 Task: Look for space in Ciudad Sandino, Nicaragua from 1st July, 2023 to 3rd July, 2023 for 1 adult in price range Rs.5000 to Rs.15000. Place can be private room with 1  bedroom having 1 bed and 1 bathroom. Property type can be house, flat, guest house, hotel. Amenities needed are: wifi. Booking option can be shelf check-in. Required host language is English.
Action: Mouse pressed left at (470, 116)
Screenshot: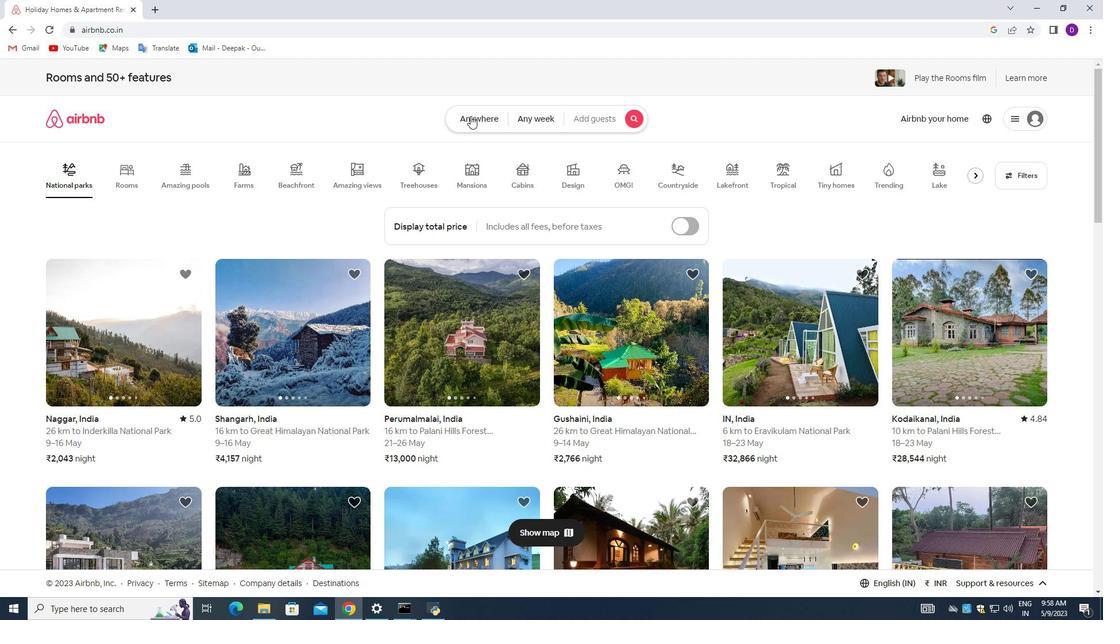 
Action: Mouse moved to (360, 164)
Screenshot: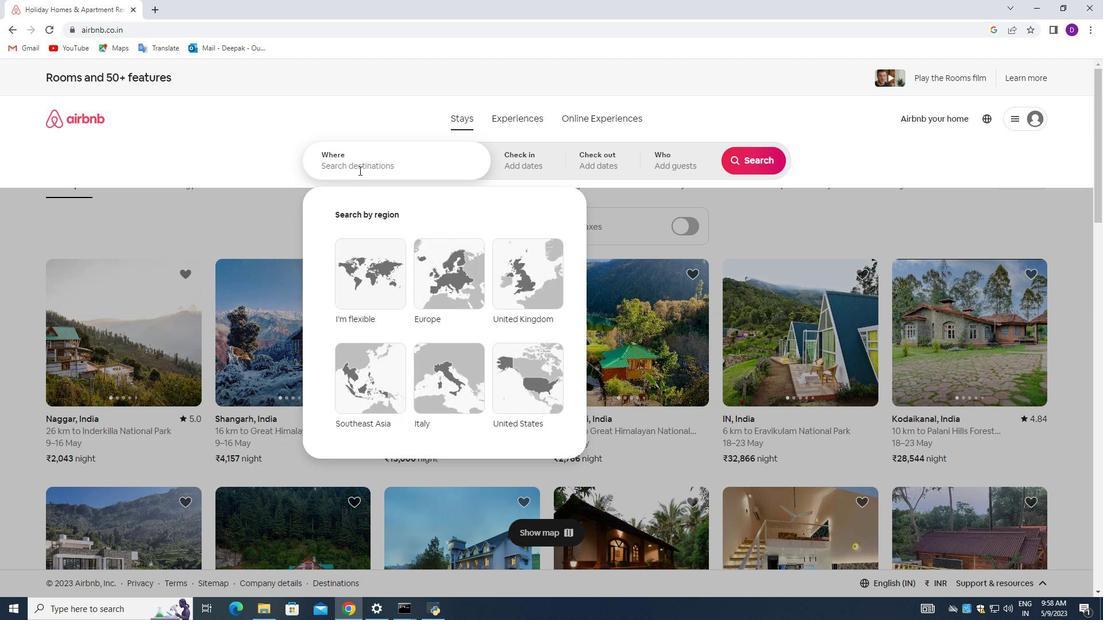 
Action: Mouse pressed left at (360, 164)
Screenshot: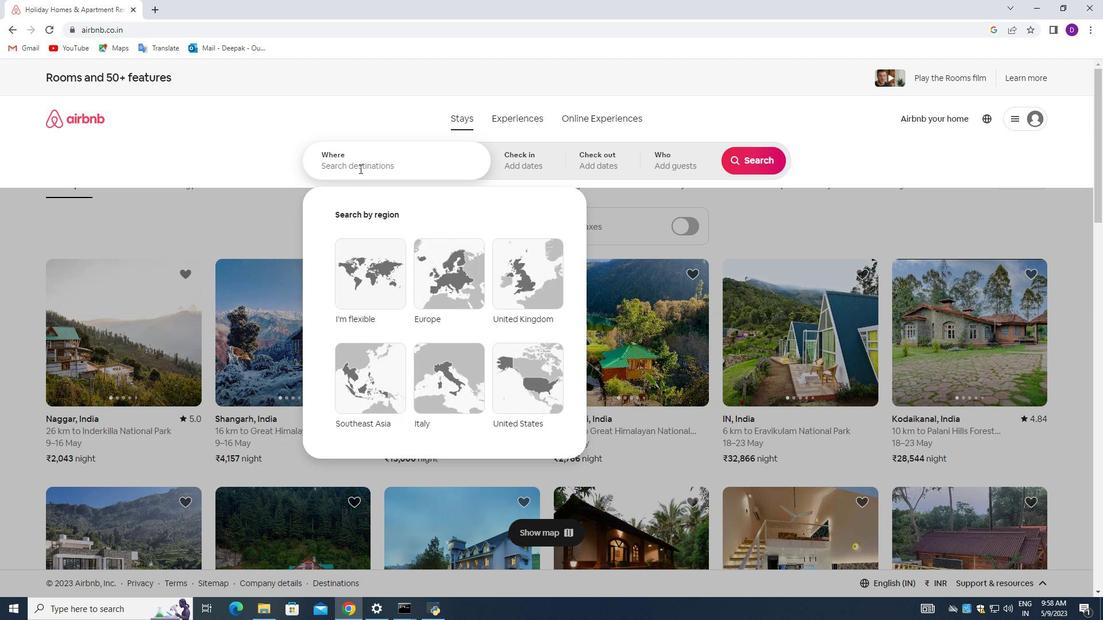 
Action: Key pressed <Key.shift><Key.shift><Key.shift><Key.shift><Key.shift><Key.shift><Key.shift><Key.shift><Key.shift><Key.shift><Key.shift><Key.shift><Key.shift><Key.shift><Key.shift><Key.shift><Key.shift>Sandino
Screenshot: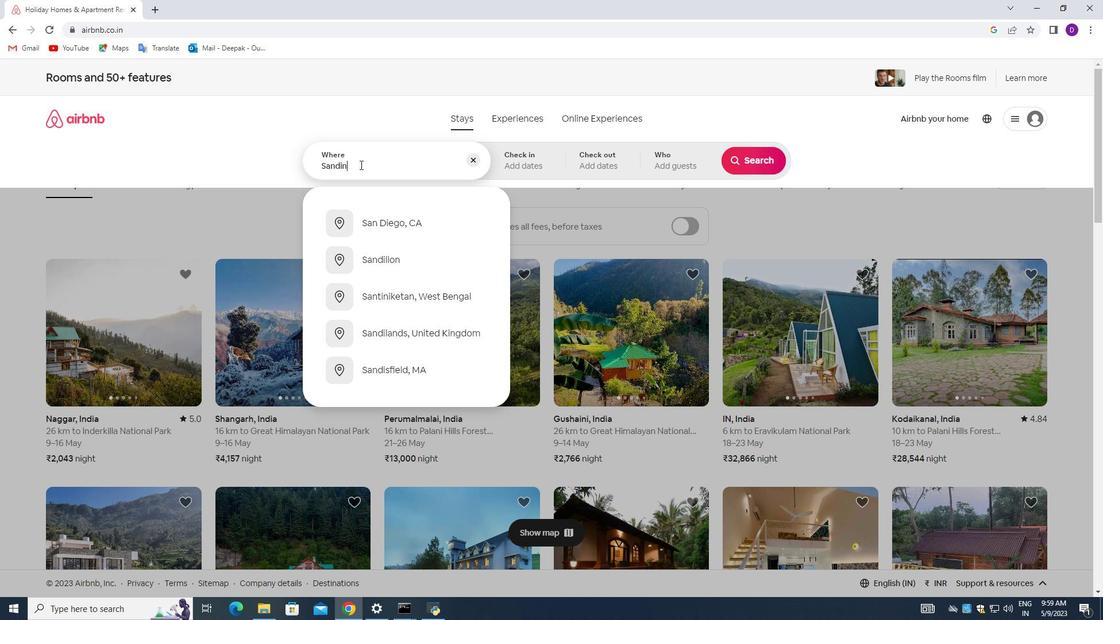 
Action: Mouse moved to (367, 173)
Screenshot: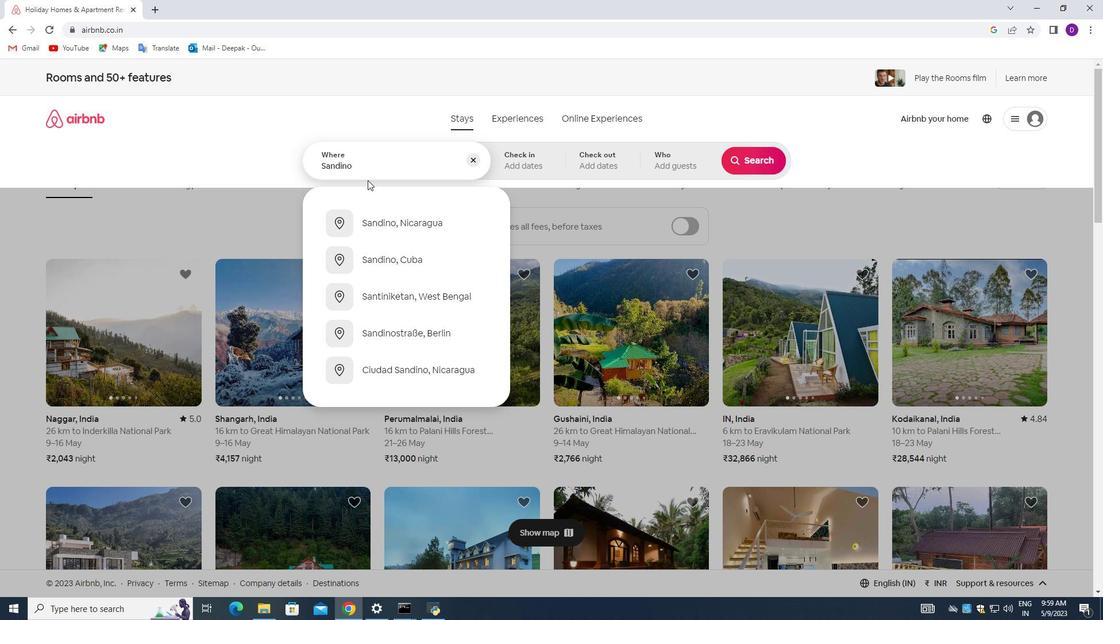 
Action: Mouse pressed left at (367, 173)
Screenshot: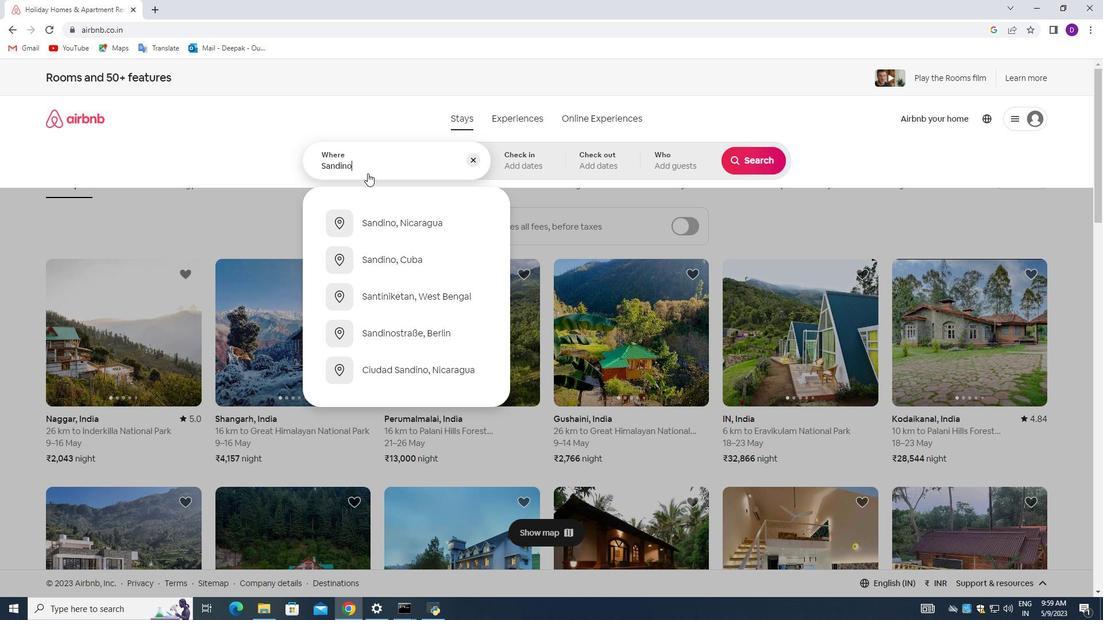 
Action: Key pressed <Key.backspace><Key.backspace><Key.backspace><Key.backspace><Key.backspace><Key.backspace><Key.backspace><Key.backspace><Key.backspace><Key.shift>Ciudad<Key.space><Key.shift>Sandio
Screenshot: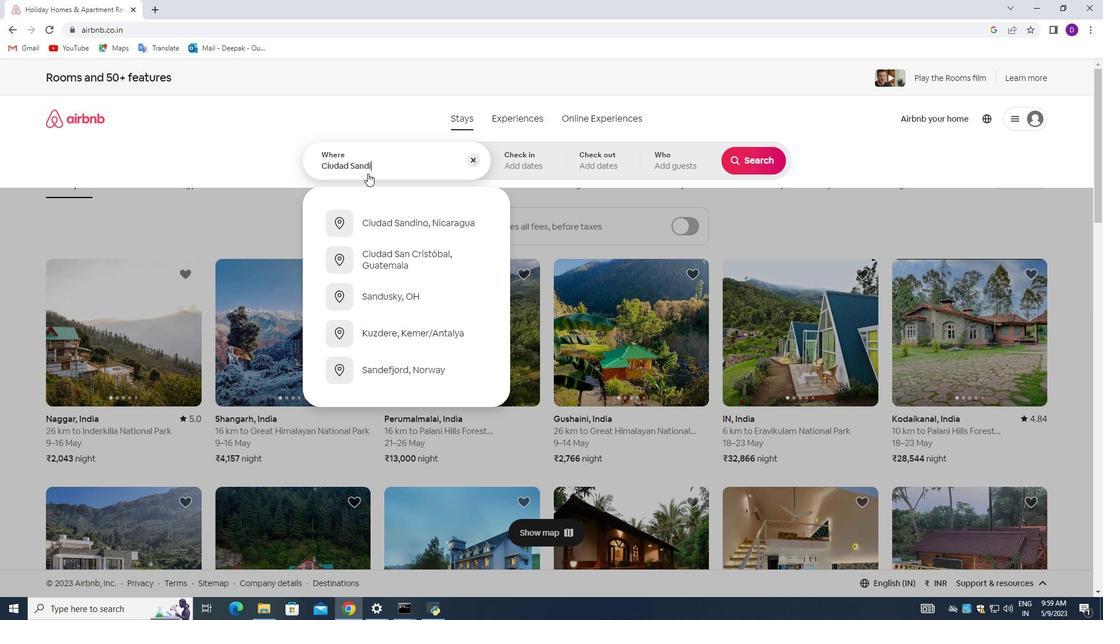 
Action: Mouse moved to (394, 223)
Screenshot: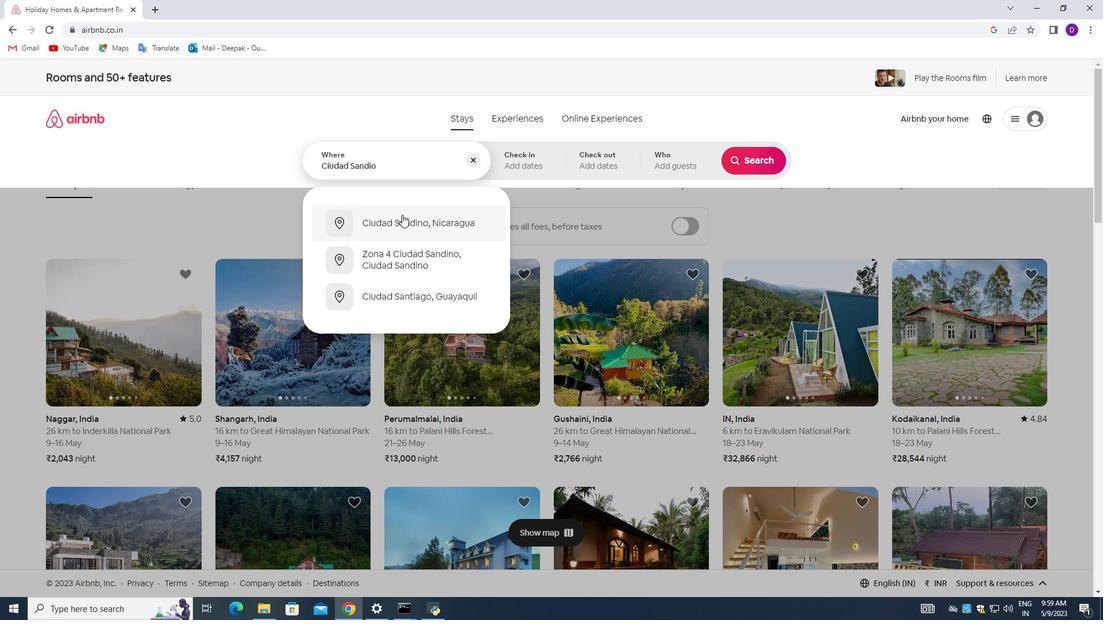 
Action: Mouse pressed left at (394, 223)
Screenshot: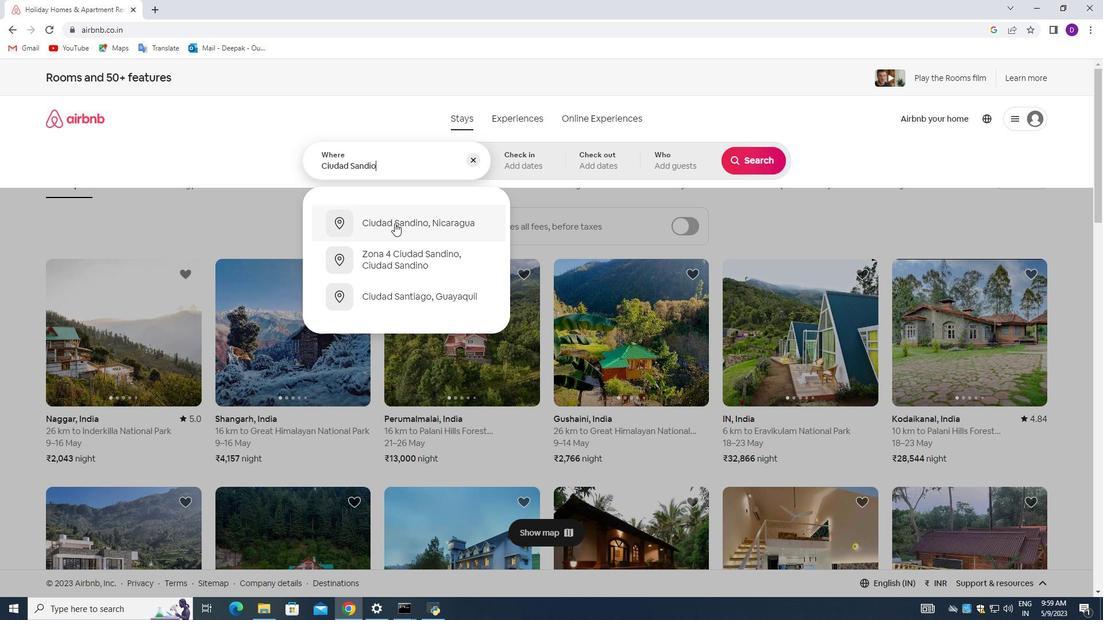 
Action: Mouse moved to (747, 253)
Screenshot: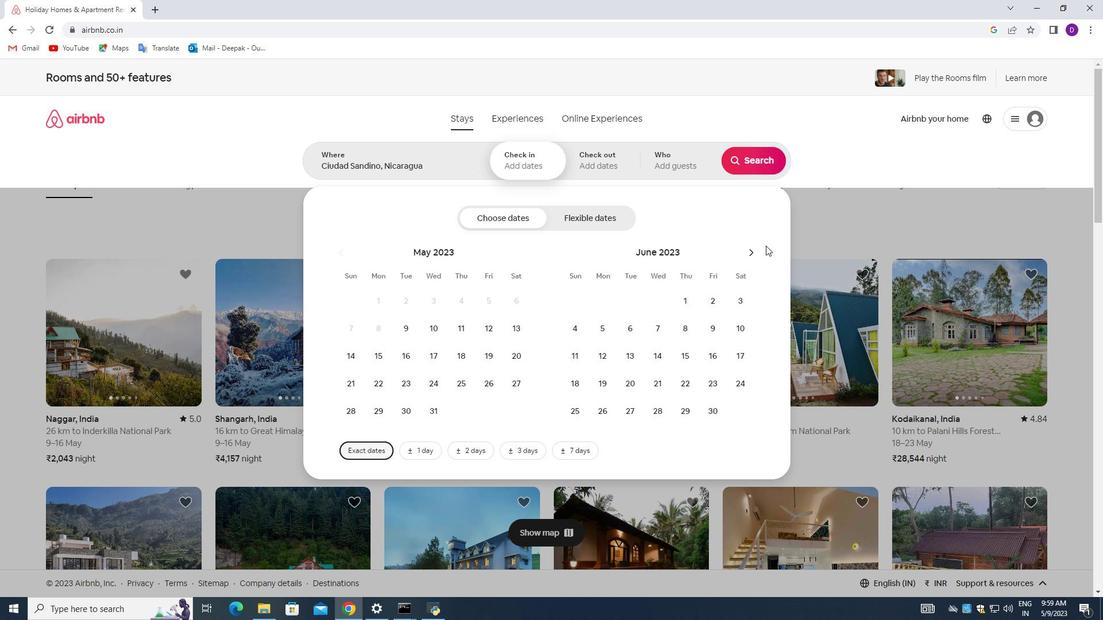 
Action: Mouse pressed left at (747, 253)
Screenshot: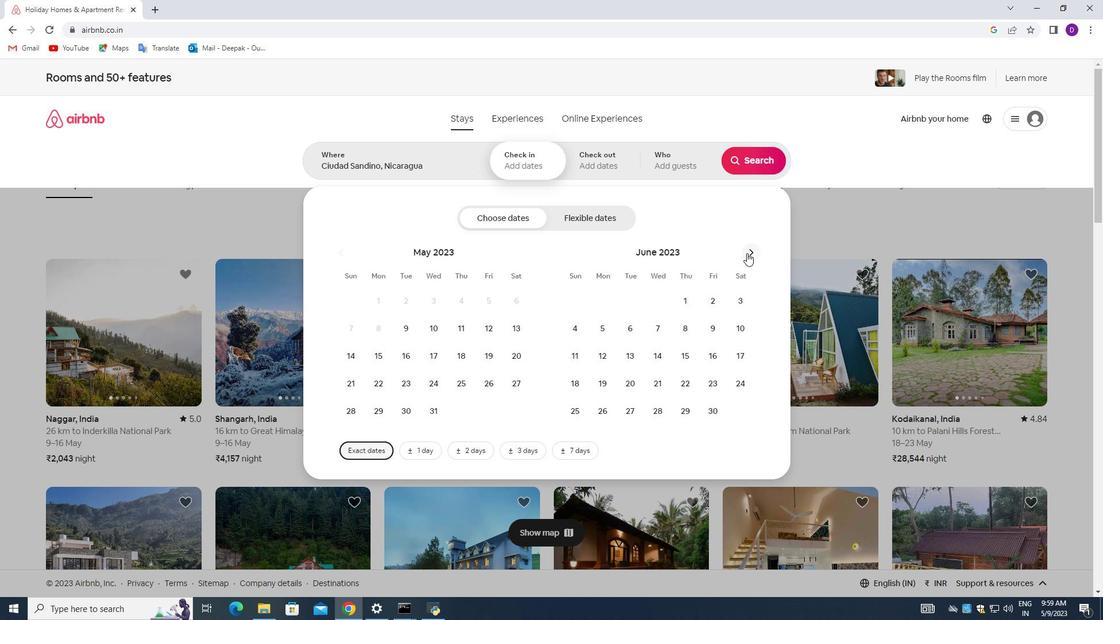 
Action: Mouse moved to (740, 298)
Screenshot: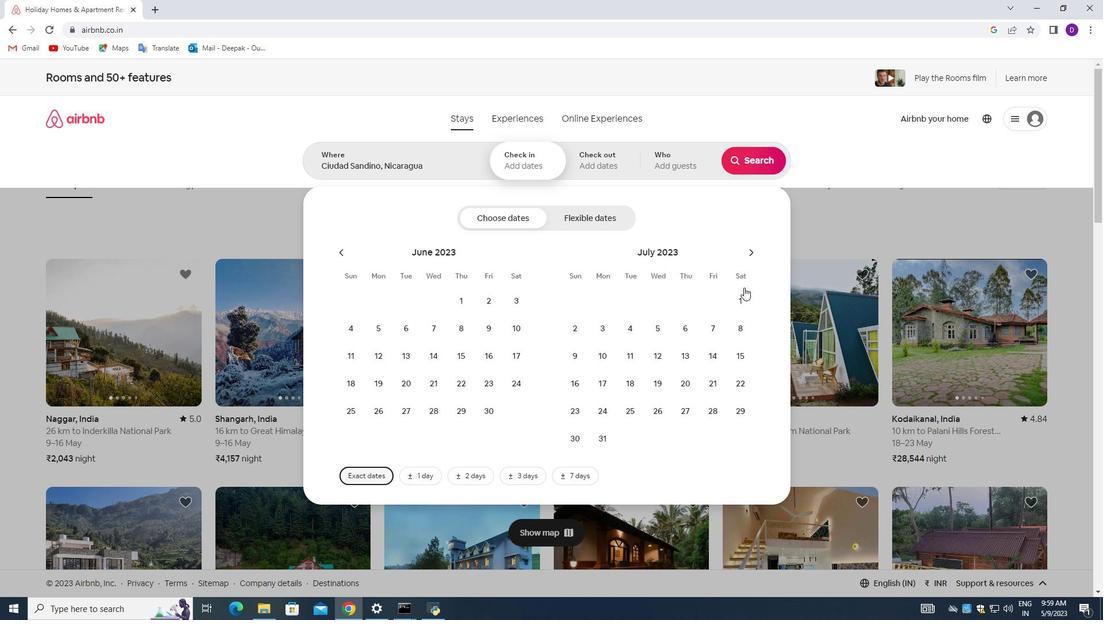 
Action: Mouse pressed left at (740, 298)
Screenshot: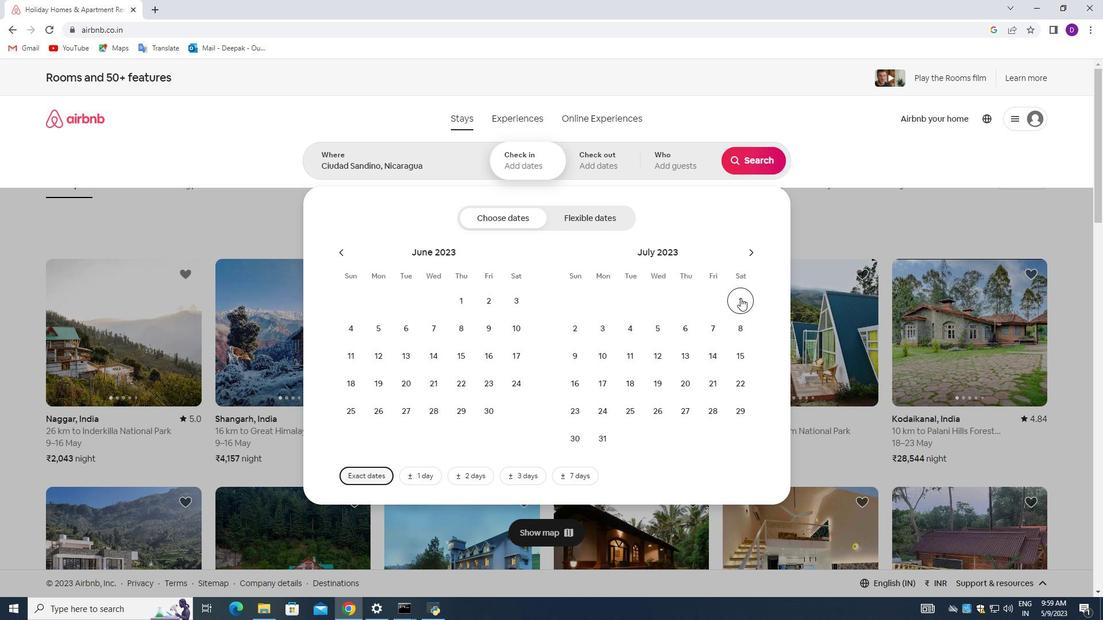 
Action: Mouse moved to (602, 325)
Screenshot: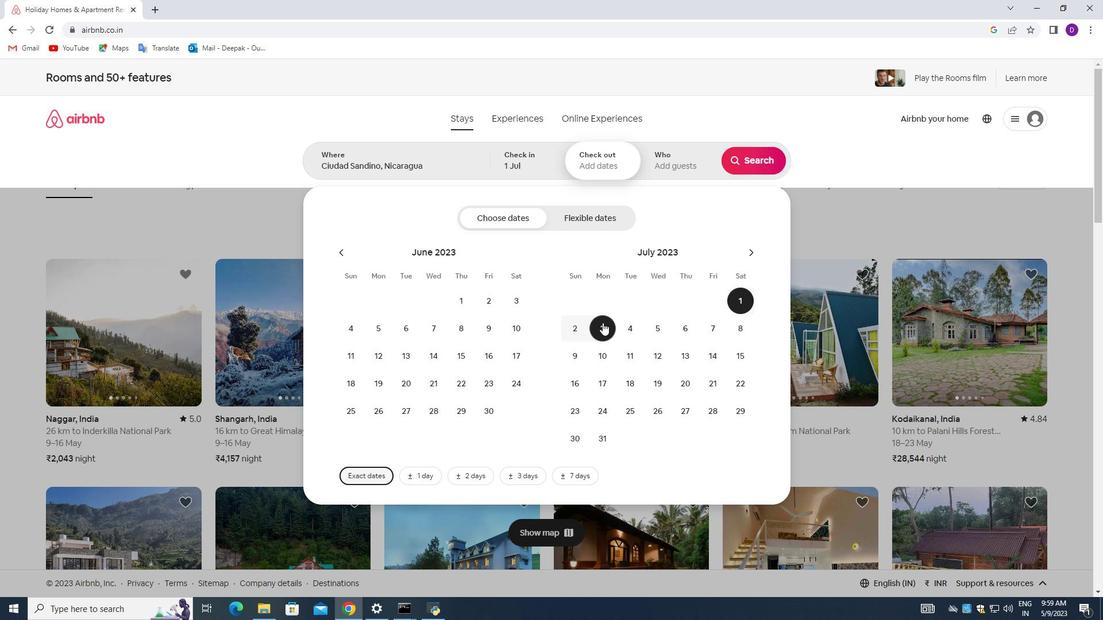 
Action: Mouse pressed left at (602, 325)
Screenshot: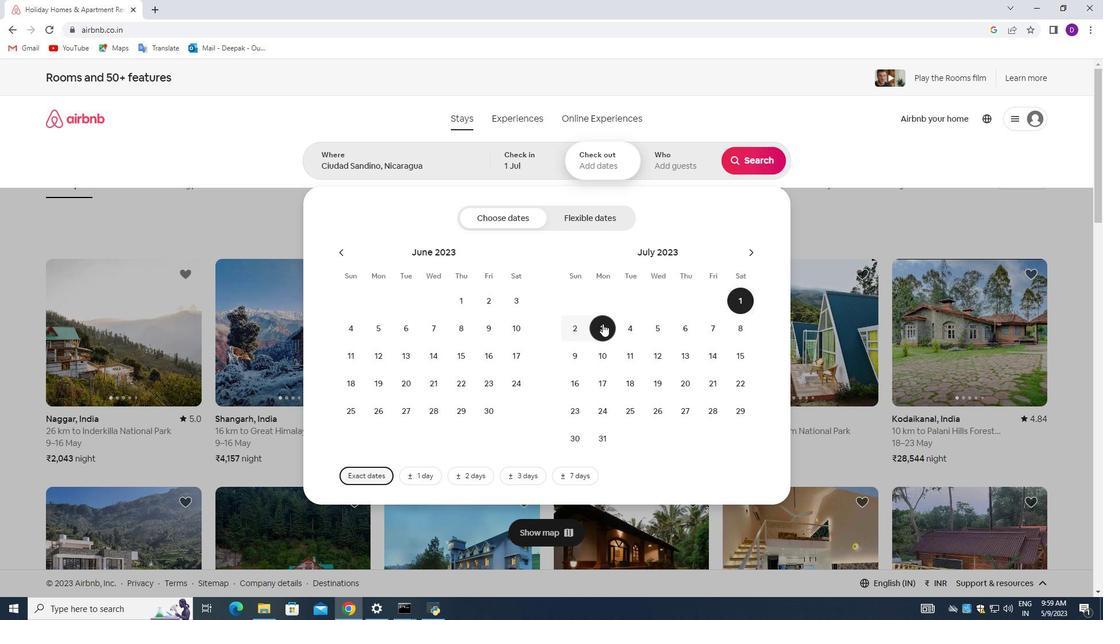 
Action: Mouse moved to (670, 165)
Screenshot: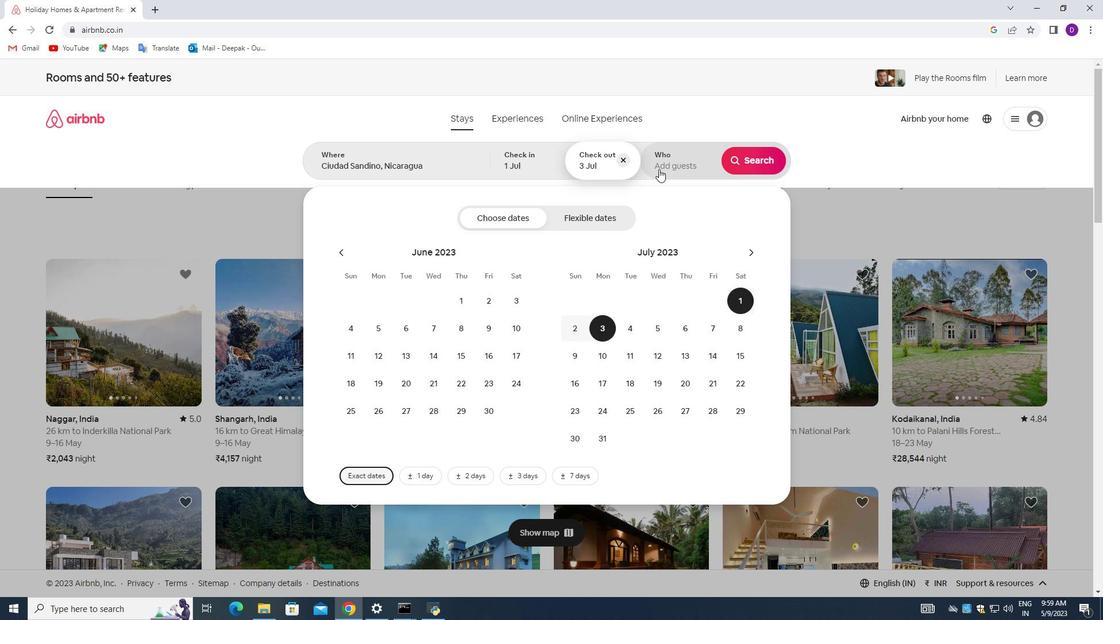 
Action: Mouse pressed left at (670, 165)
Screenshot: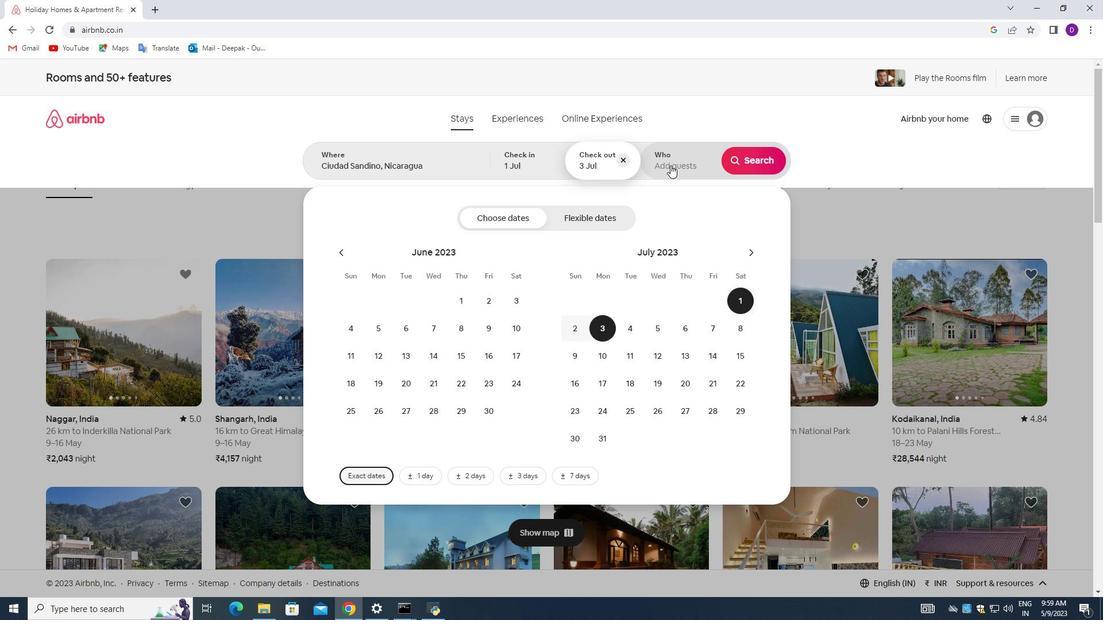 
Action: Mouse moved to (759, 222)
Screenshot: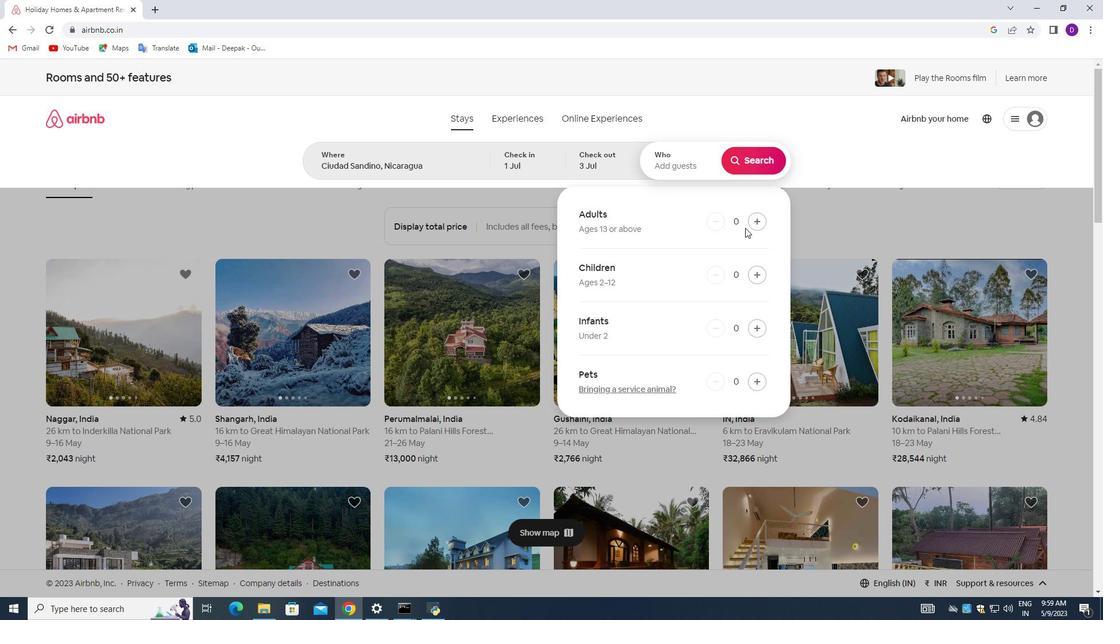
Action: Mouse pressed left at (759, 222)
Screenshot: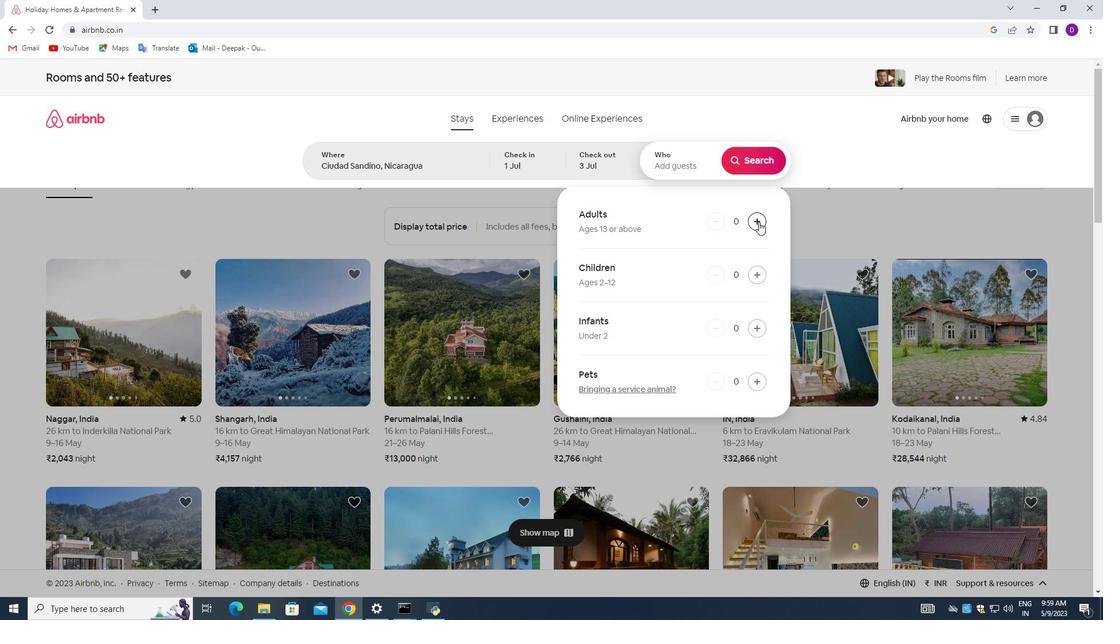 
Action: Mouse moved to (753, 165)
Screenshot: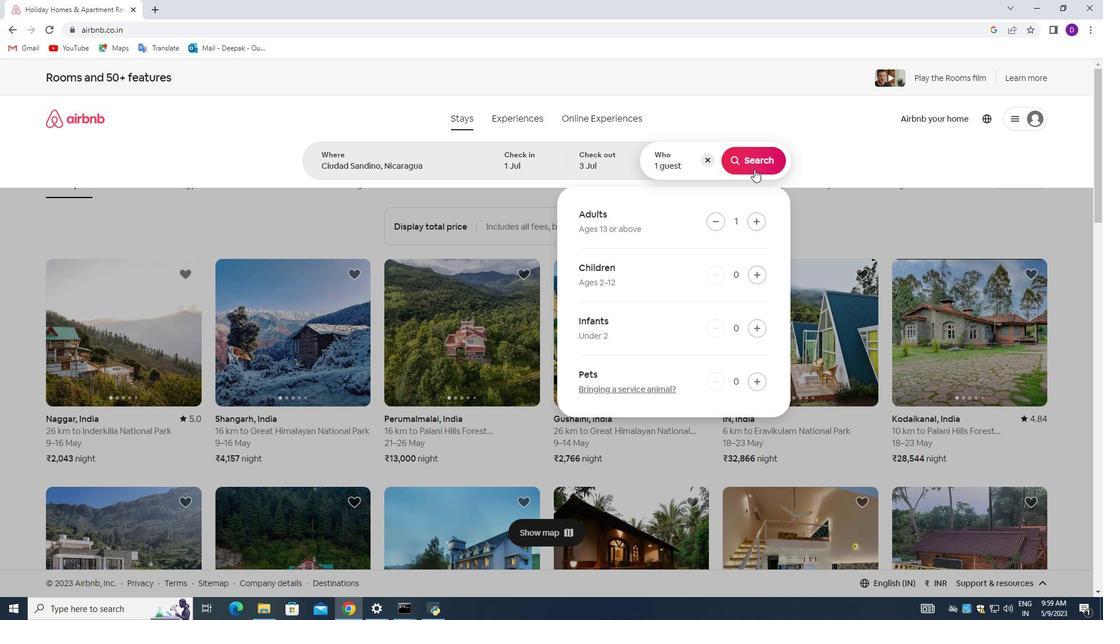 
Action: Mouse pressed left at (753, 165)
Screenshot: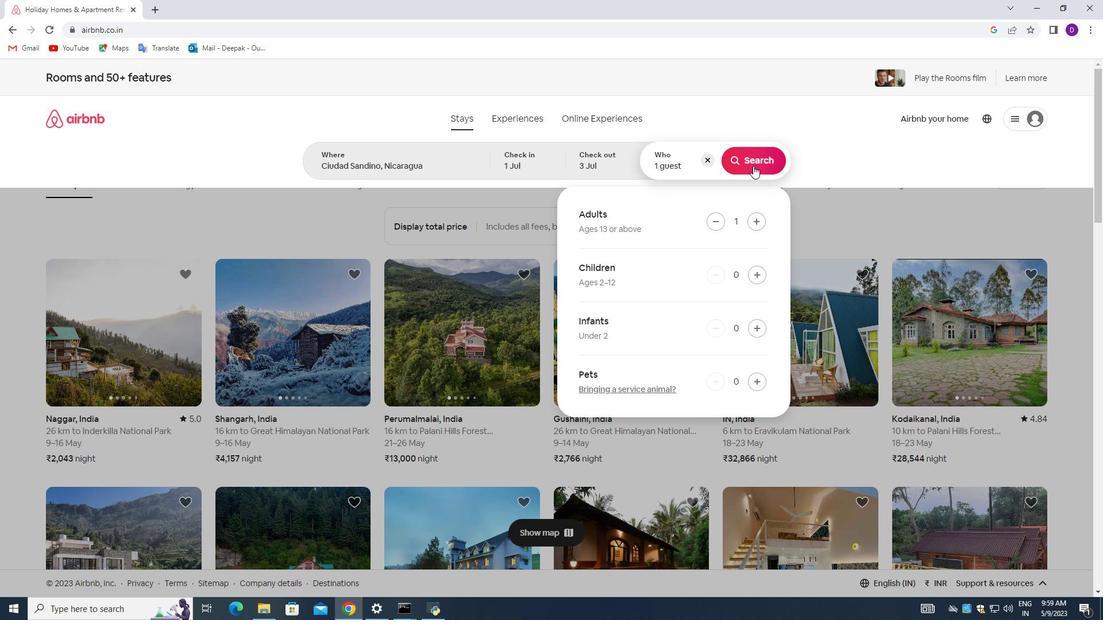 
Action: Mouse moved to (1060, 120)
Screenshot: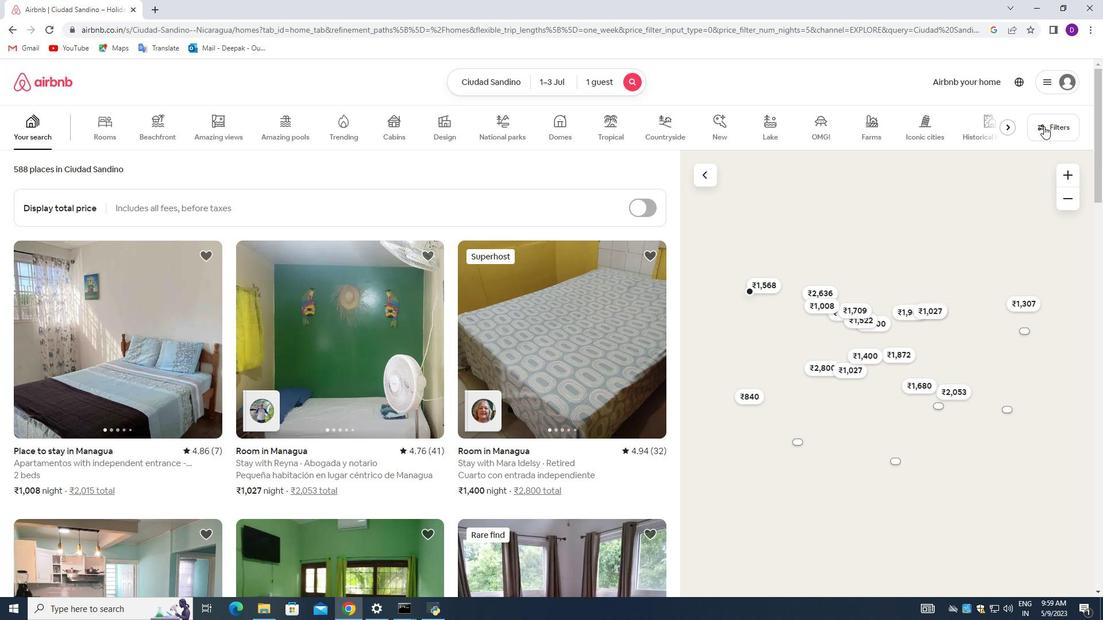 
Action: Mouse pressed left at (1060, 120)
Screenshot: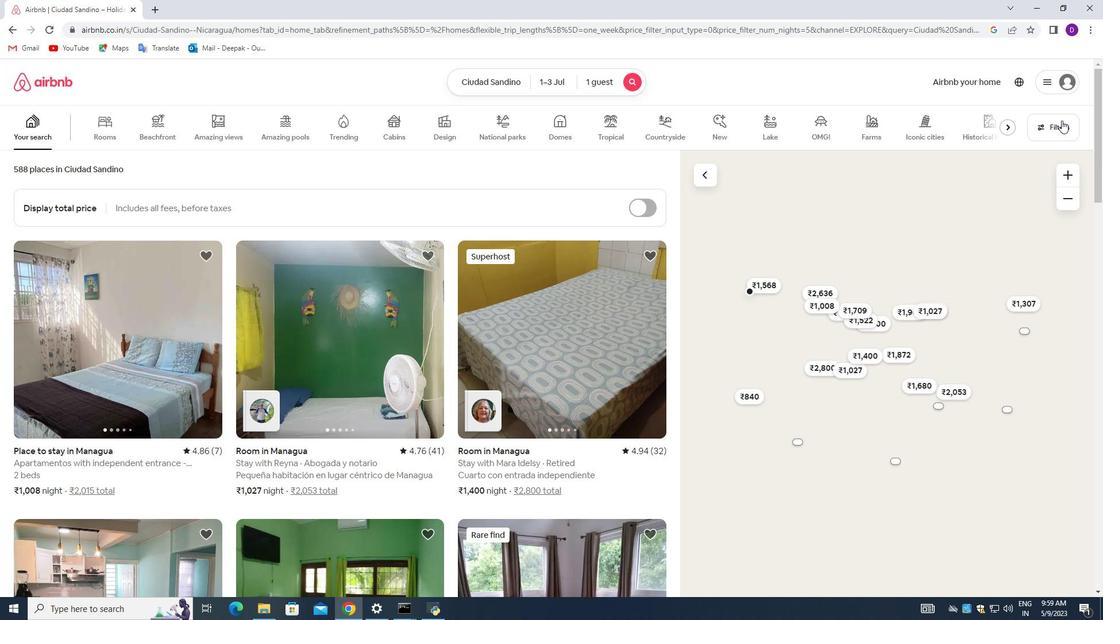
Action: Mouse moved to (412, 405)
Screenshot: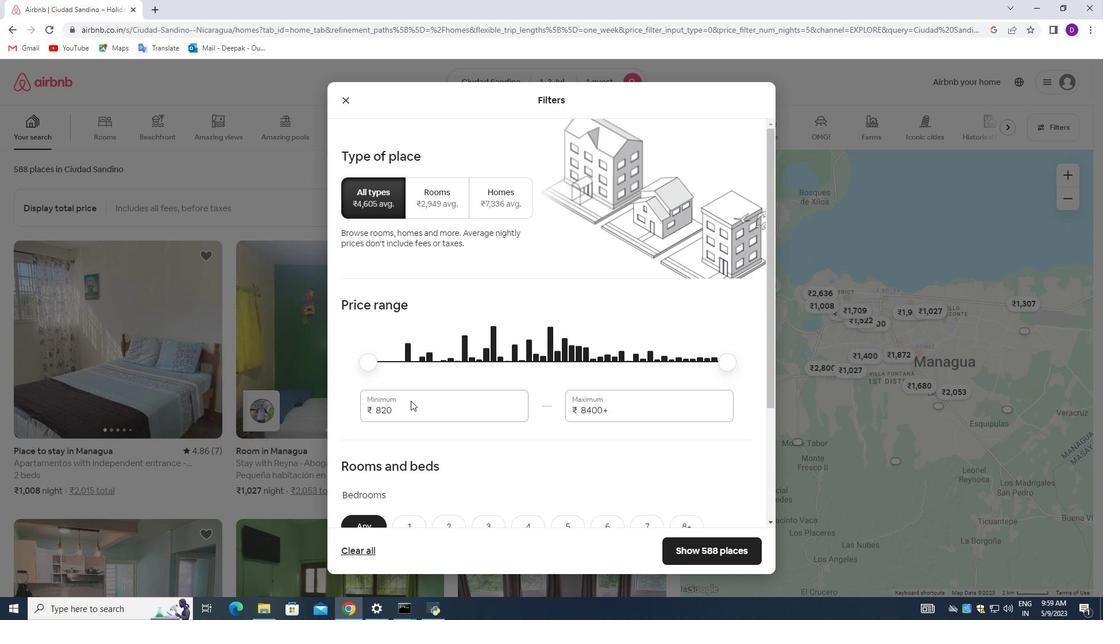 
Action: Mouse pressed left at (412, 405)
Screenshot: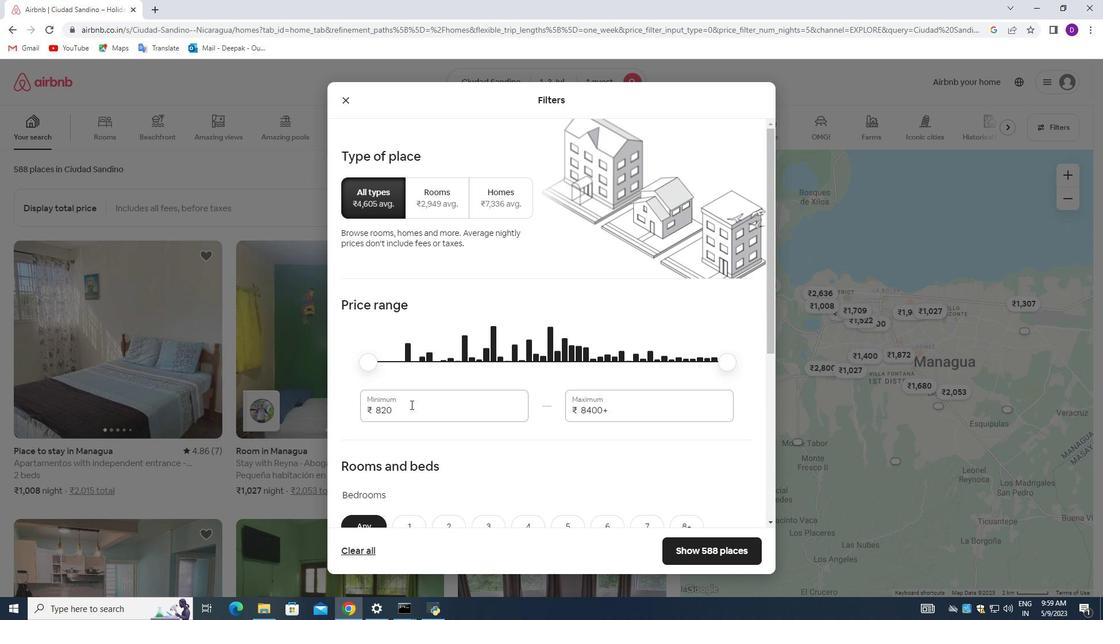 
Action: Mouse moved to (412, 378)
Screenshot: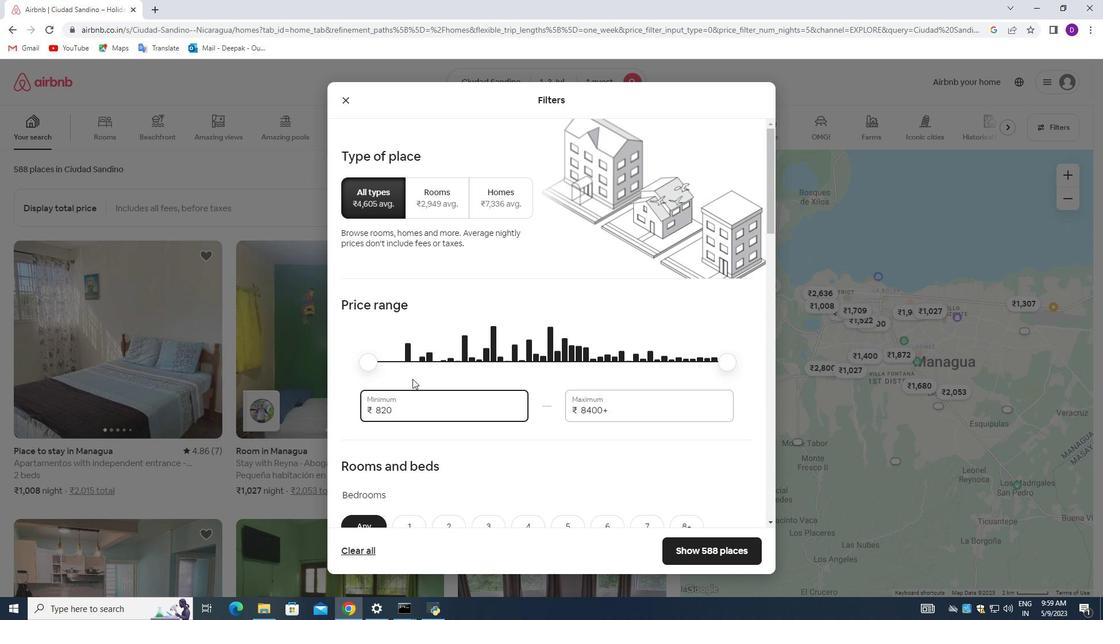 
Action: Key pressed <Key.backspace><Key.backspace><Key.backspace><Key.backspace>5000<Key.tab>15000
Screenshot: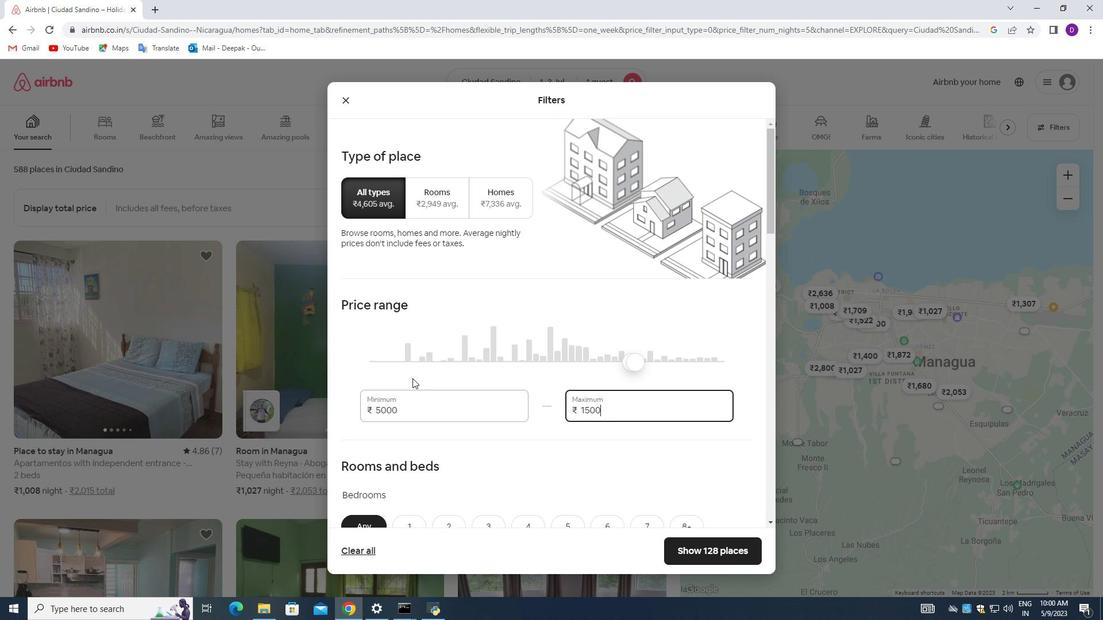 
Action: Mouse moved to (542, 364)
Screenshot: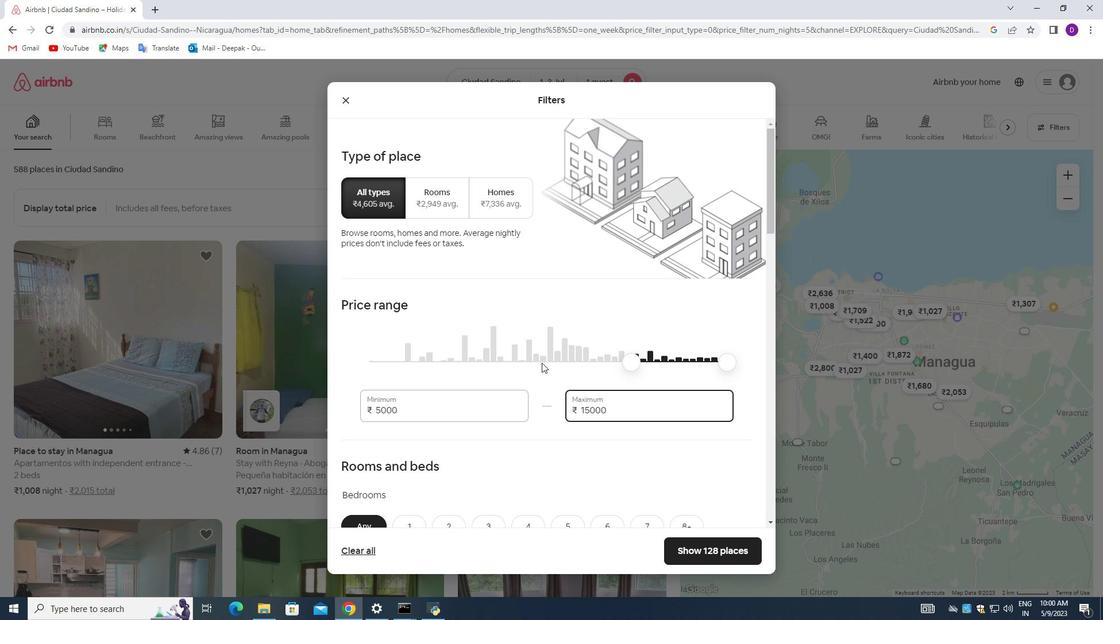 
Action: Mouse scrolled (542, 363) with delta (0, 0)
Screenshot: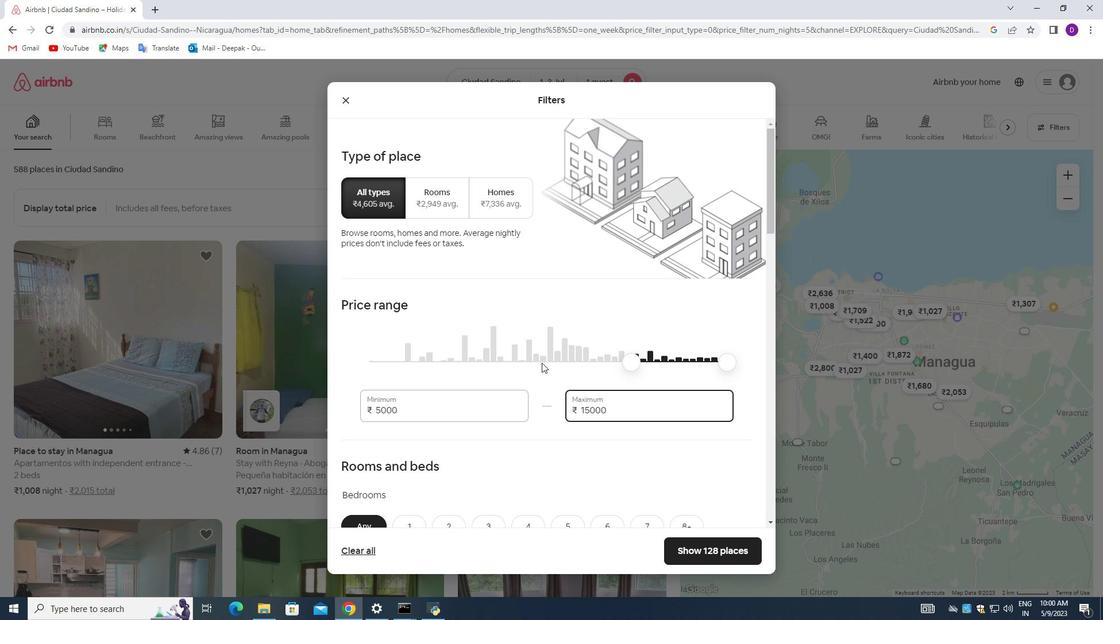 
Action: Mouse moved to (543, 367)
Screenshot: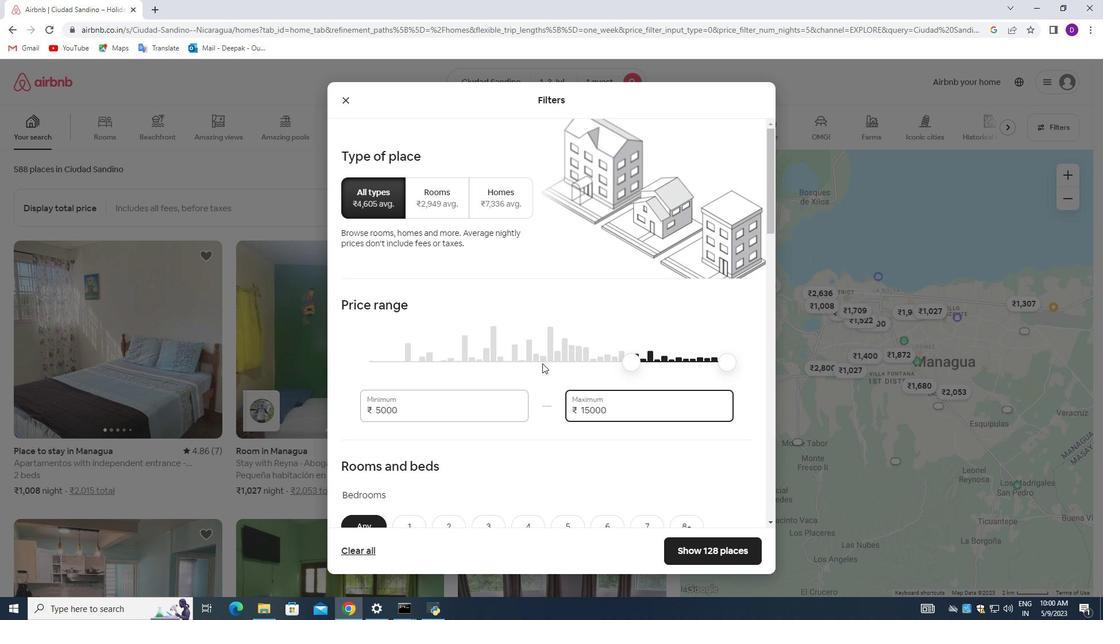 
Action: Mouse scrolled (543, 366) with delta (0, 0)
Screenshot: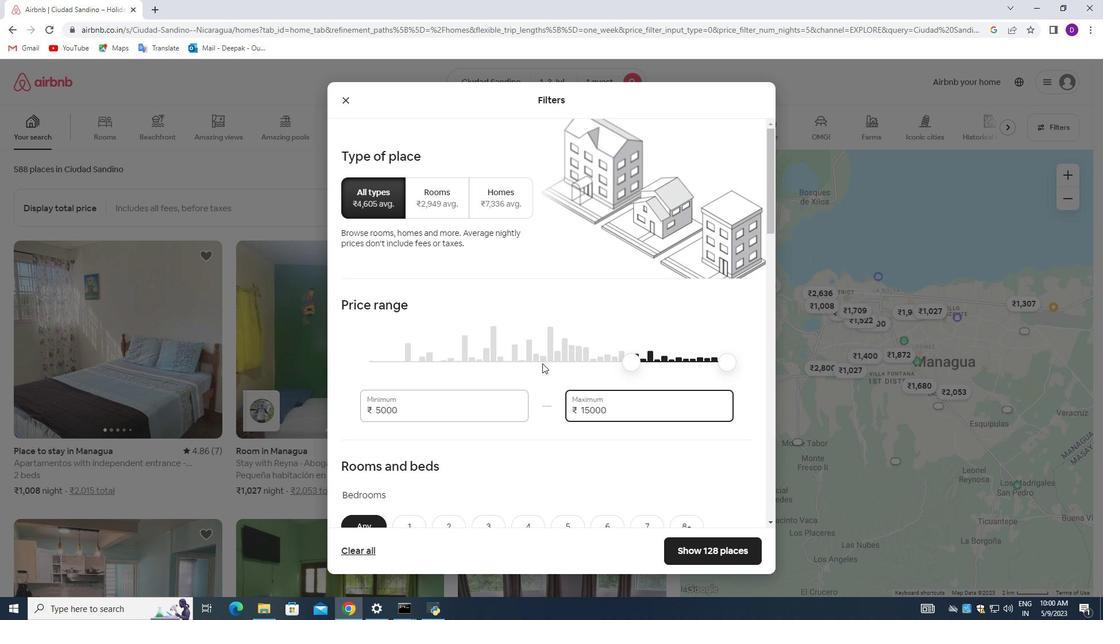 
Action: Mouse moved to (545, 370)
Screenshot: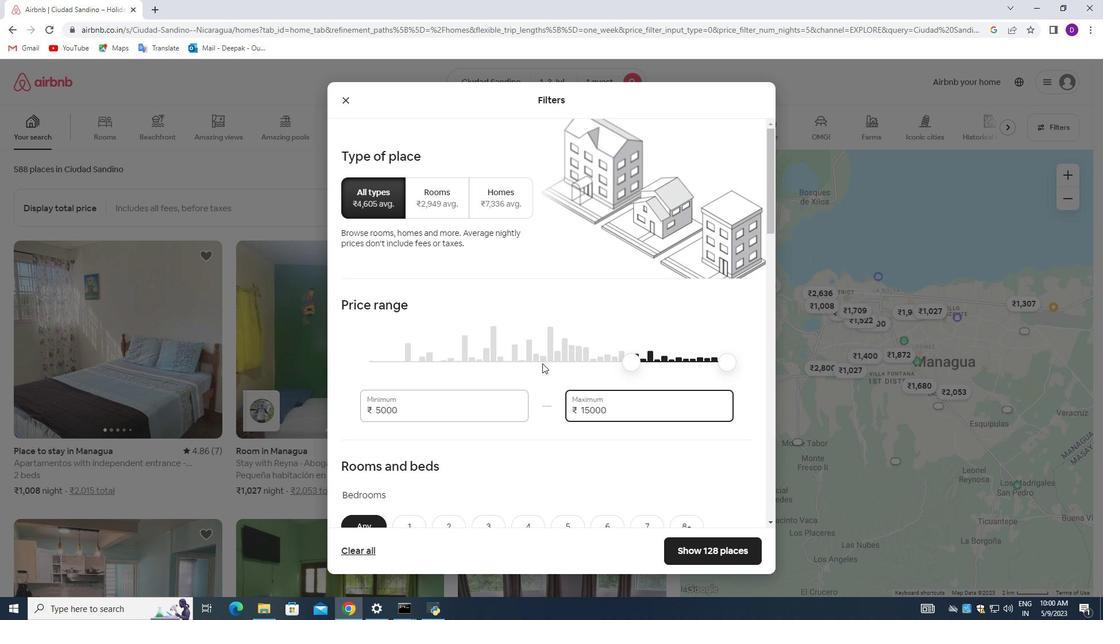
Action: Mouse scrolled (545, 370) with delta (0, 0)
Screenshot: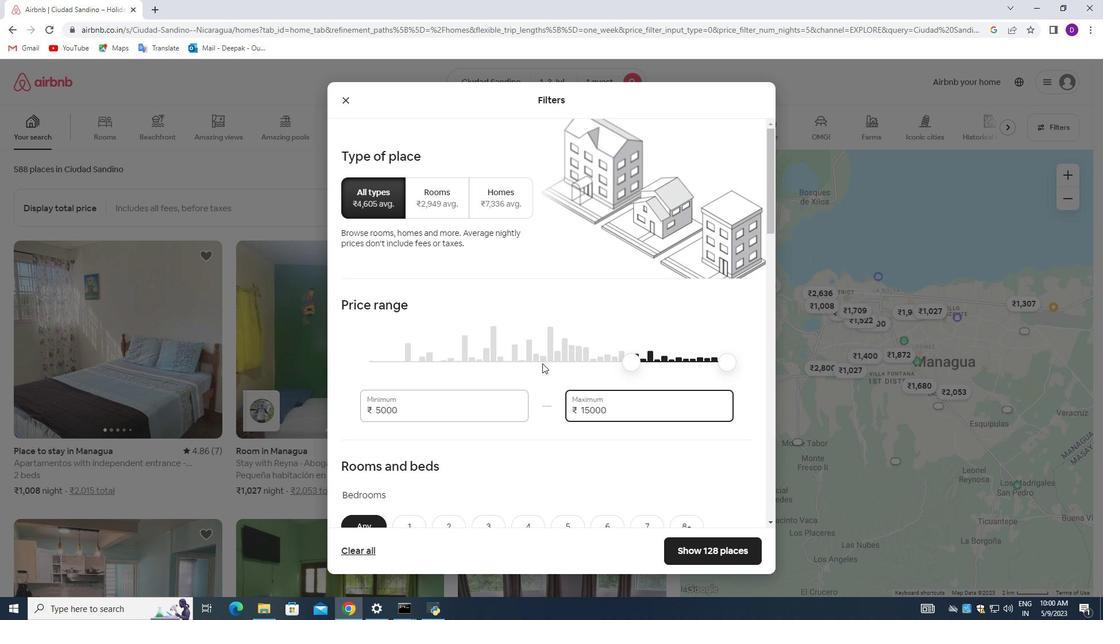 
Action: Mouse moved to (549, 377)
Screenshot: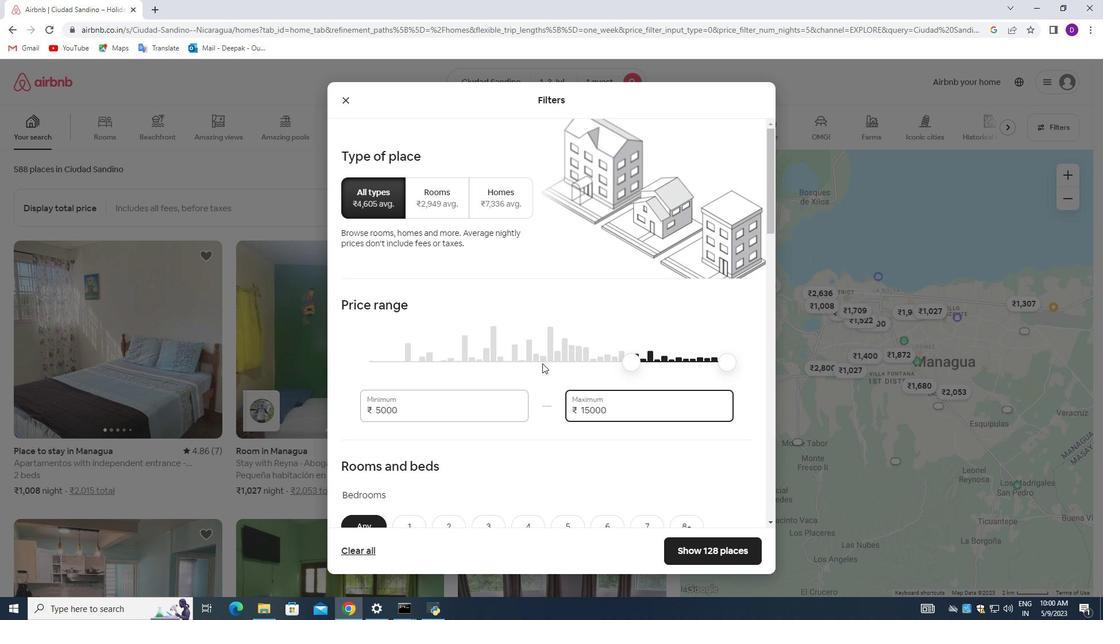 
Action: Mouse scrolled (549, 376) with delta (0, 0)
Screenshot: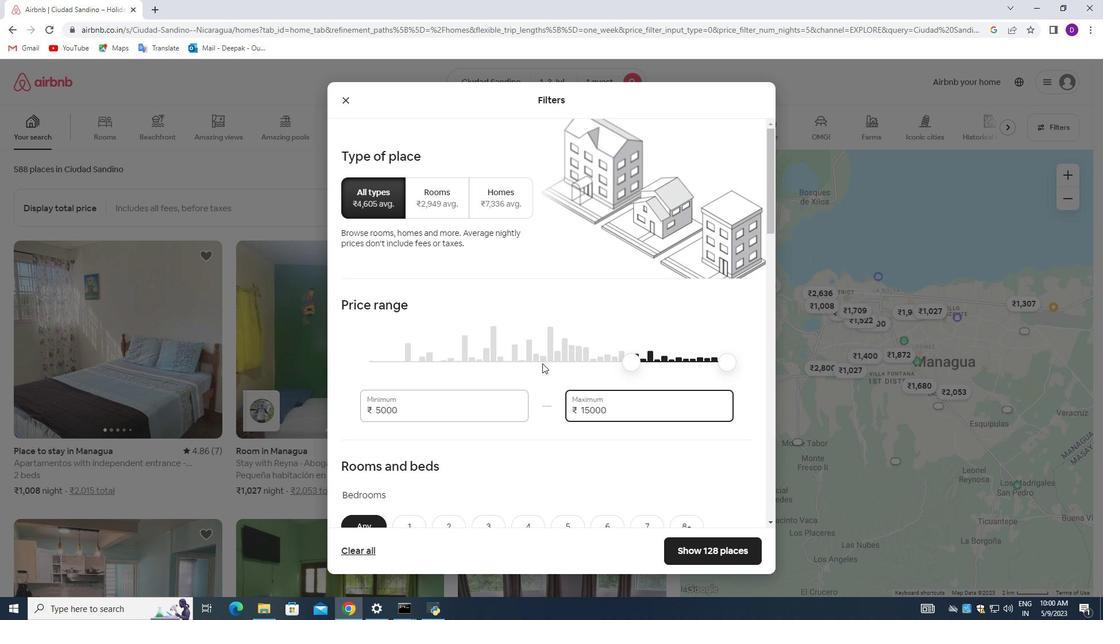 
Action: Mouse moved to (420, 298)
Screenshot: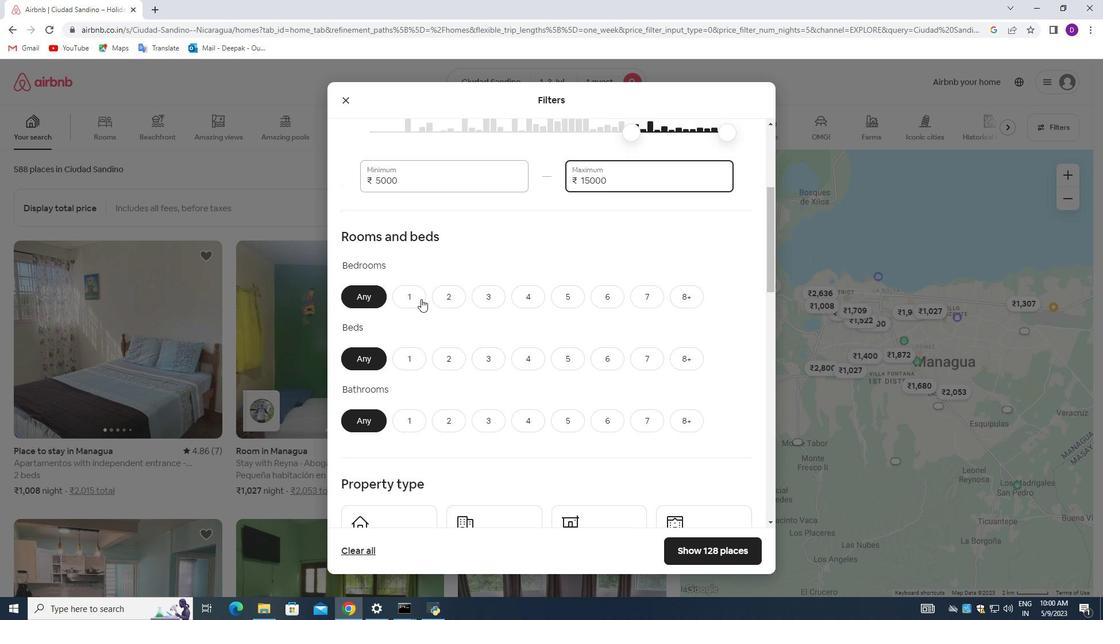 
Action: Mouse pressed left at (420, 298)
Screenshot: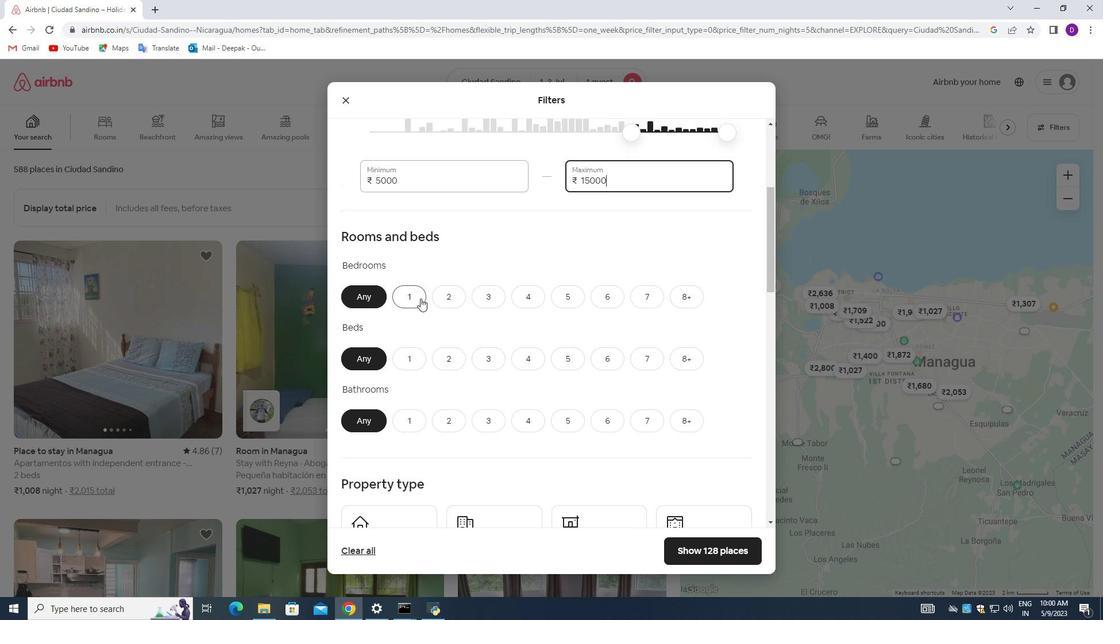 
Action: Mouse moved to (414, 355)
Screenshot: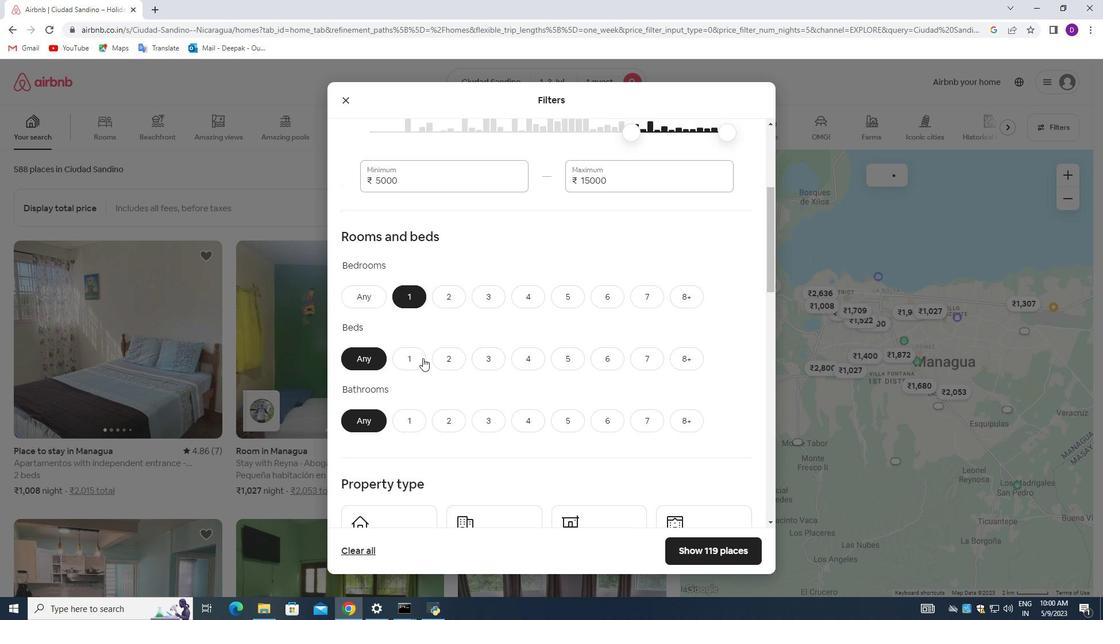 
Action: Mouse pressed left at (414, 355)
Screenshot: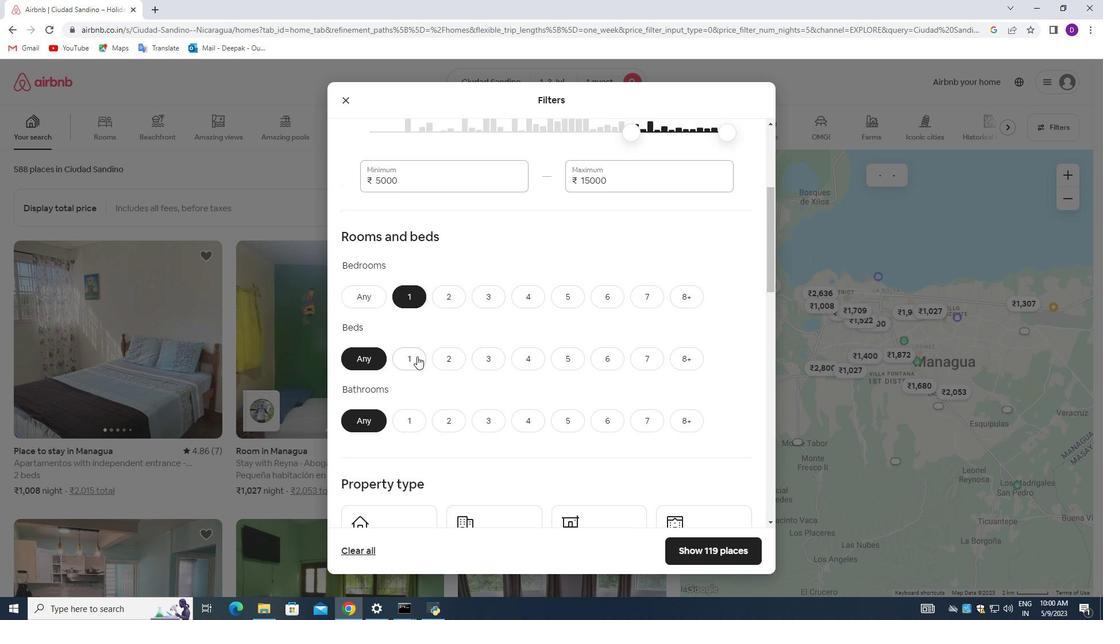 
Action: Mouse moved to (409, 414)
Screenshot: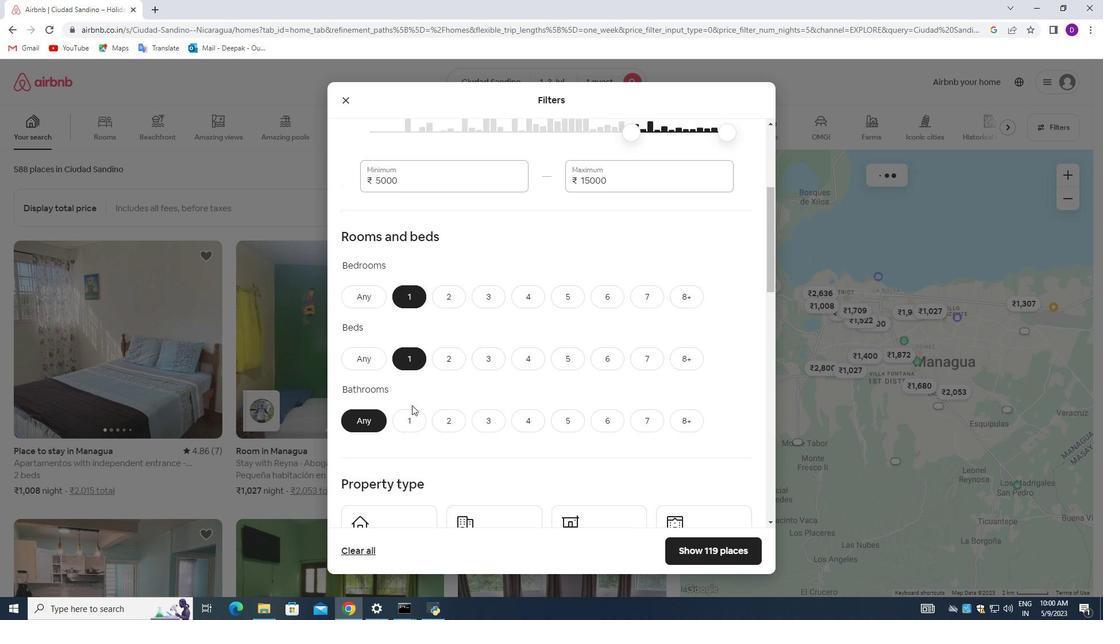 
Action: Mouse pressed left at (409, 414)
Screenshot: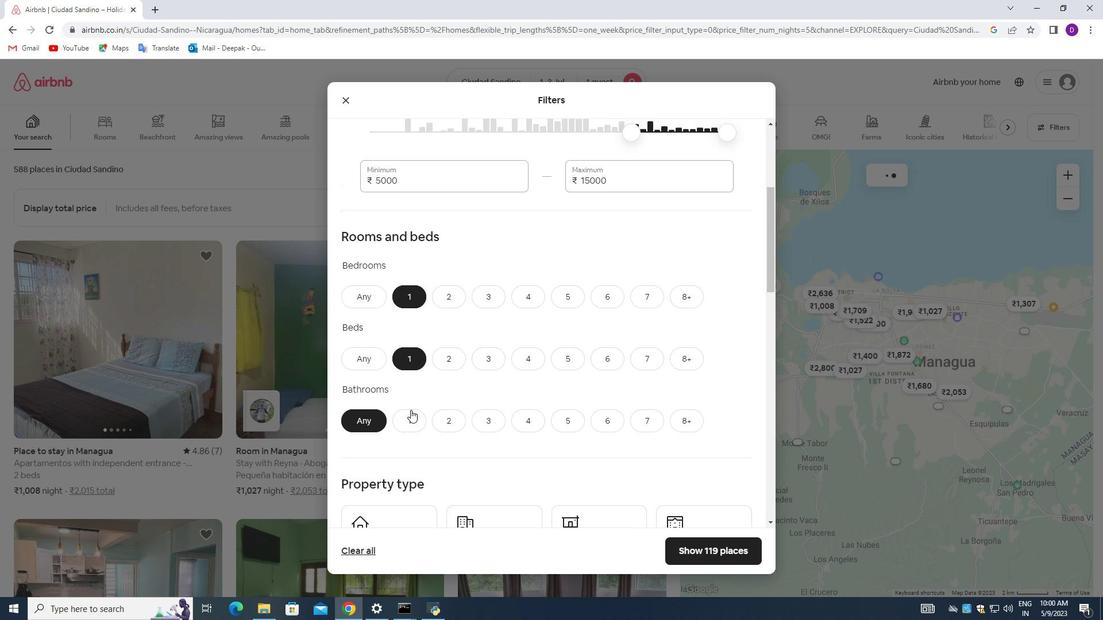 
Action: Mouse moved to (417, 374)
Screenshot: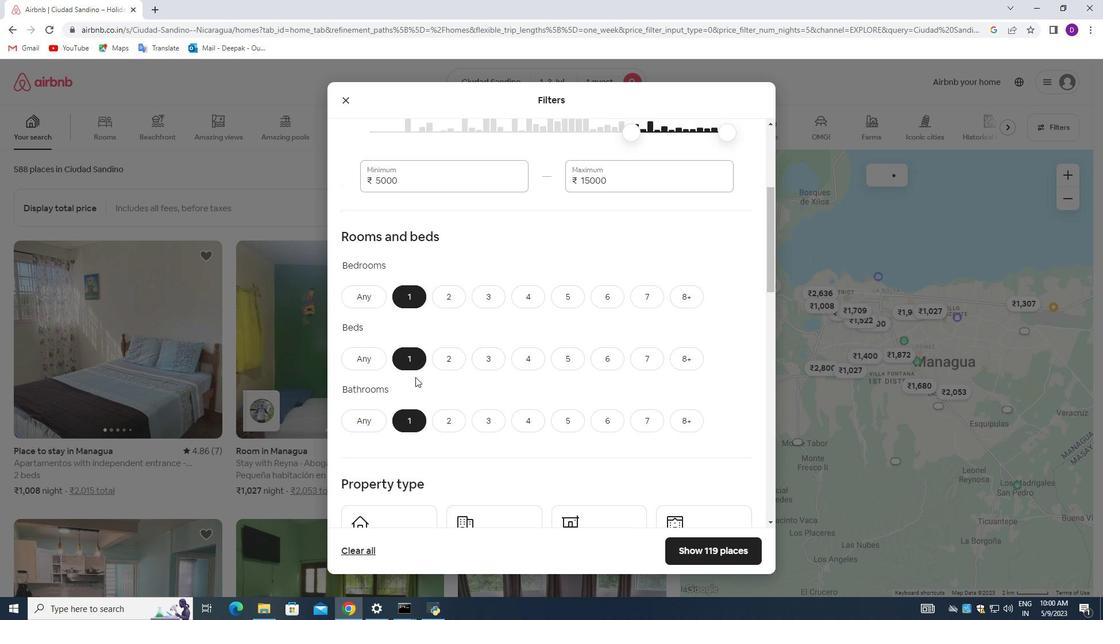 
Action: Mouse scrolled (417, 374) with delta (0, 0)
Screenshot: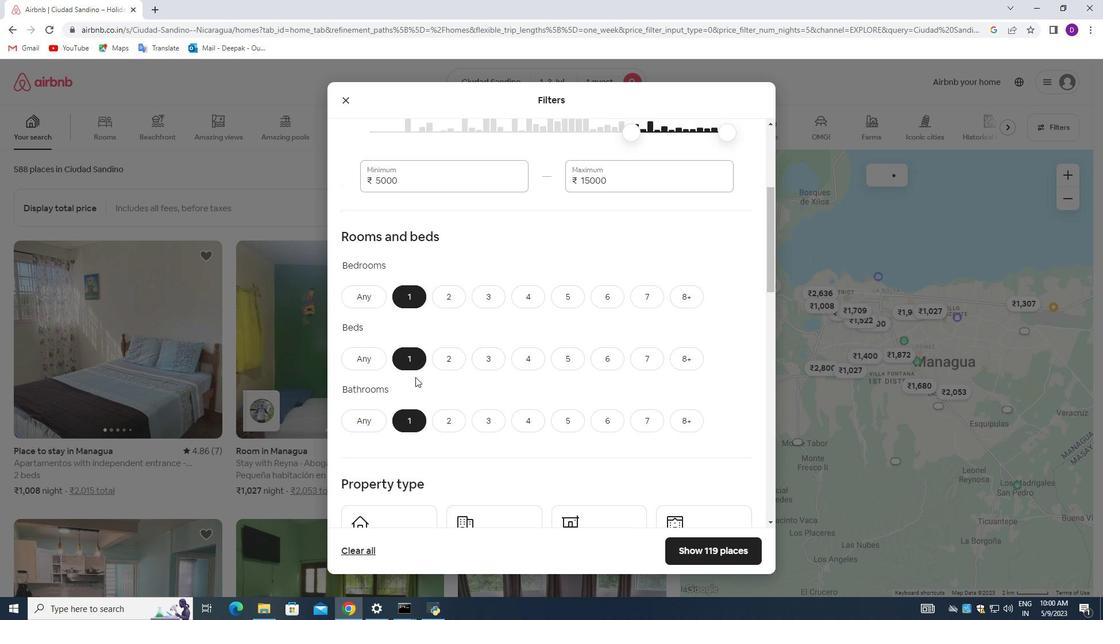 
Action: Mouse moved to (420, 361)
Screenshot: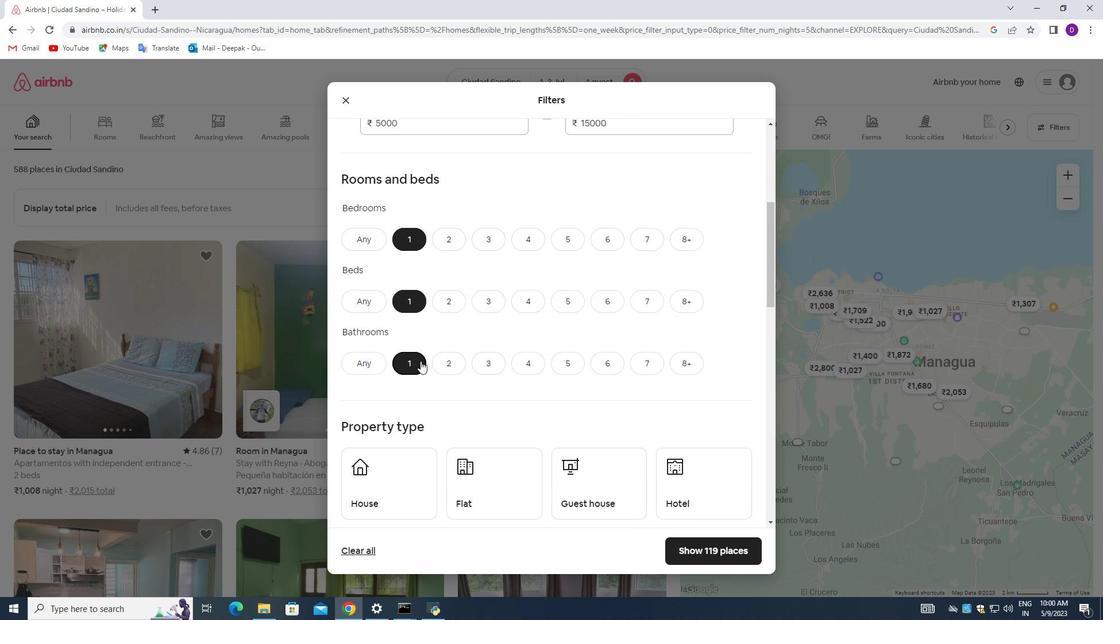 
Action: Mouse scrolled (420, 360) with delta (0, 0)
Screenshot: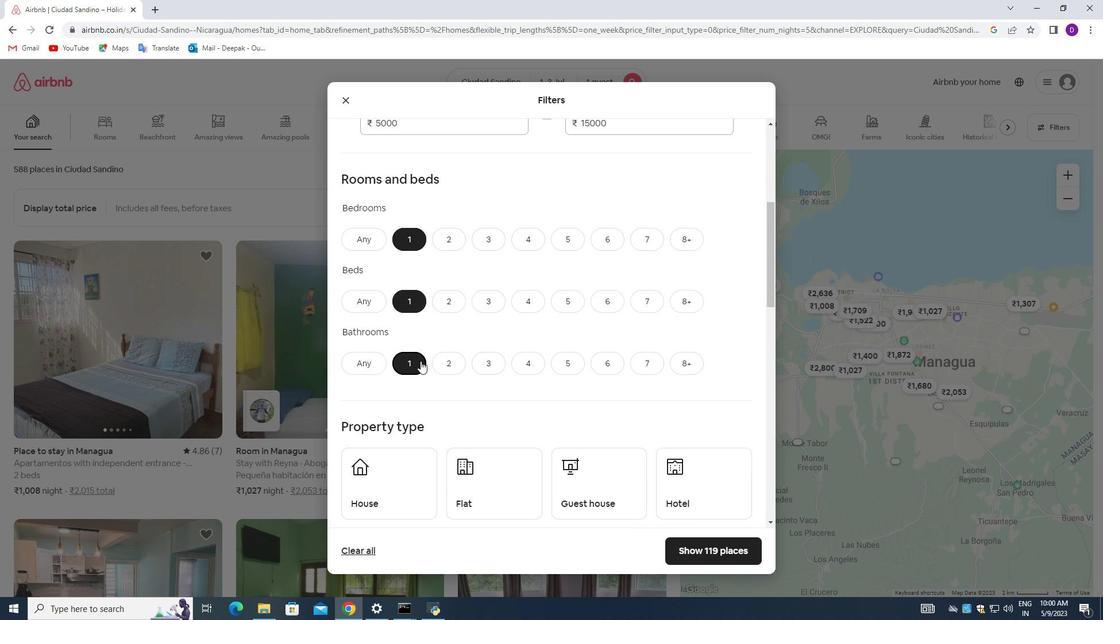 
Action: Mouse moved to (397, 405)
Screenshot: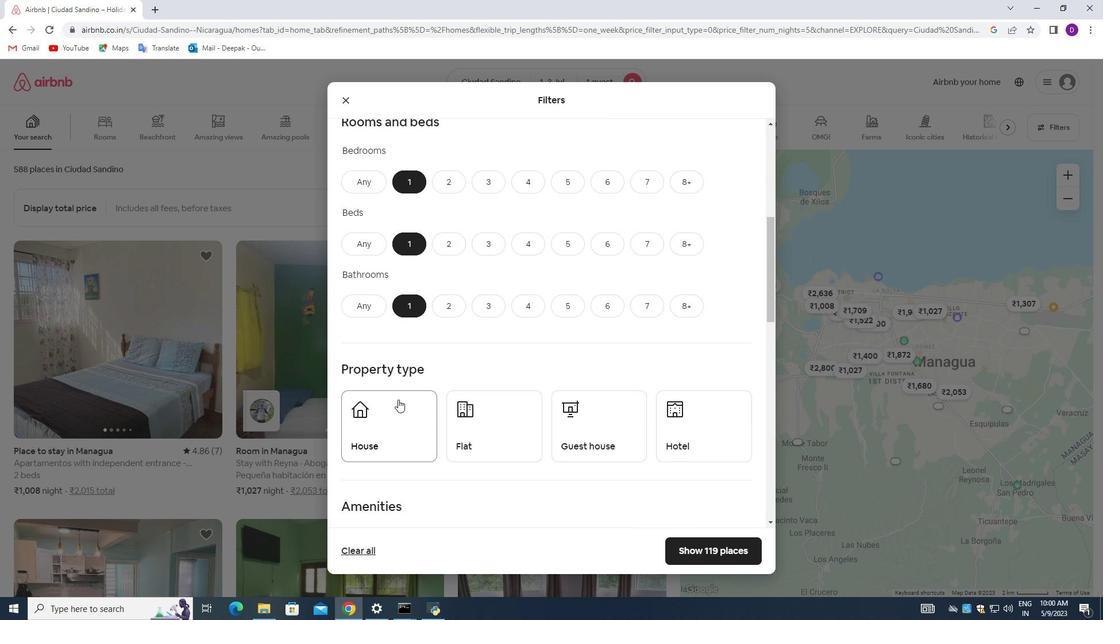
Action: Mouse pressed left at (397, 405)
Screenshot: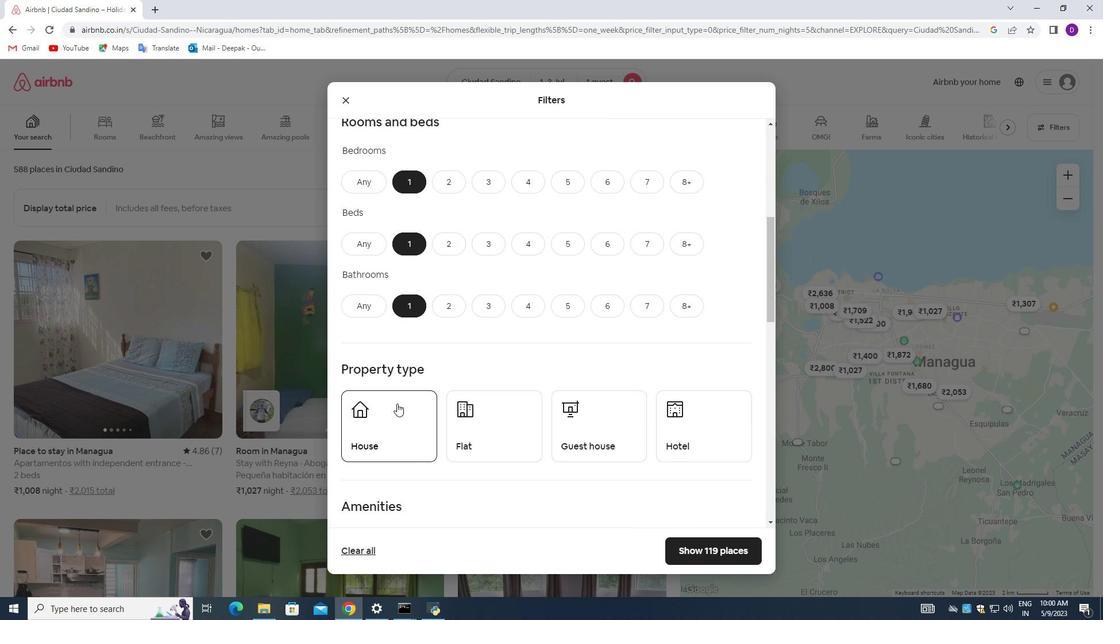 
Action: Mouse moved to (491, 430)
Screenshot: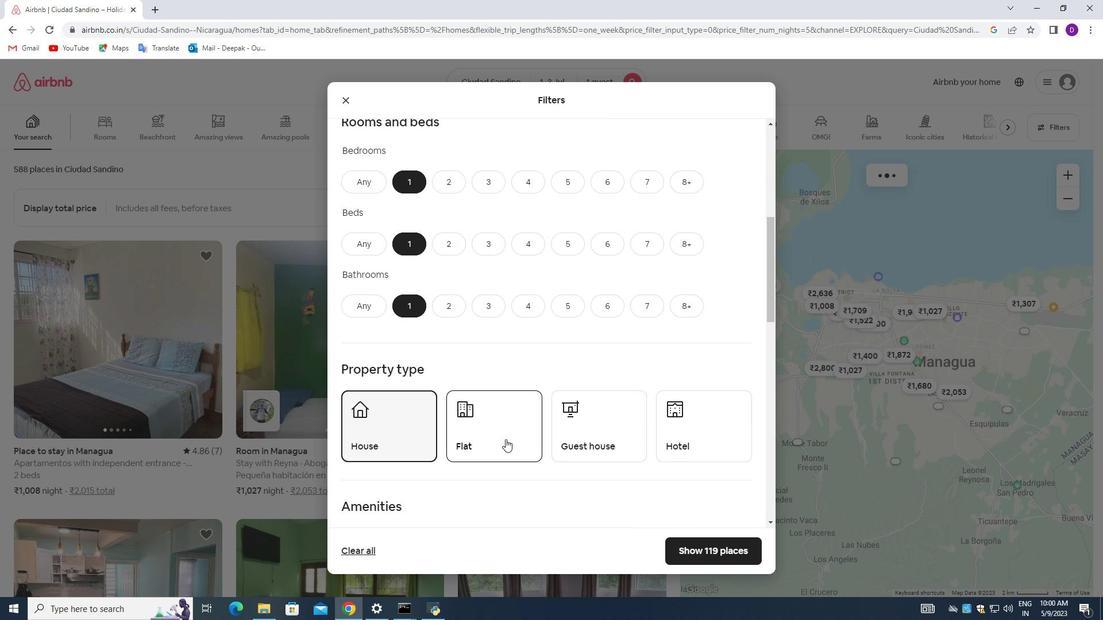 
Action: Mouse pressed left at (491, 430)
Screenshot: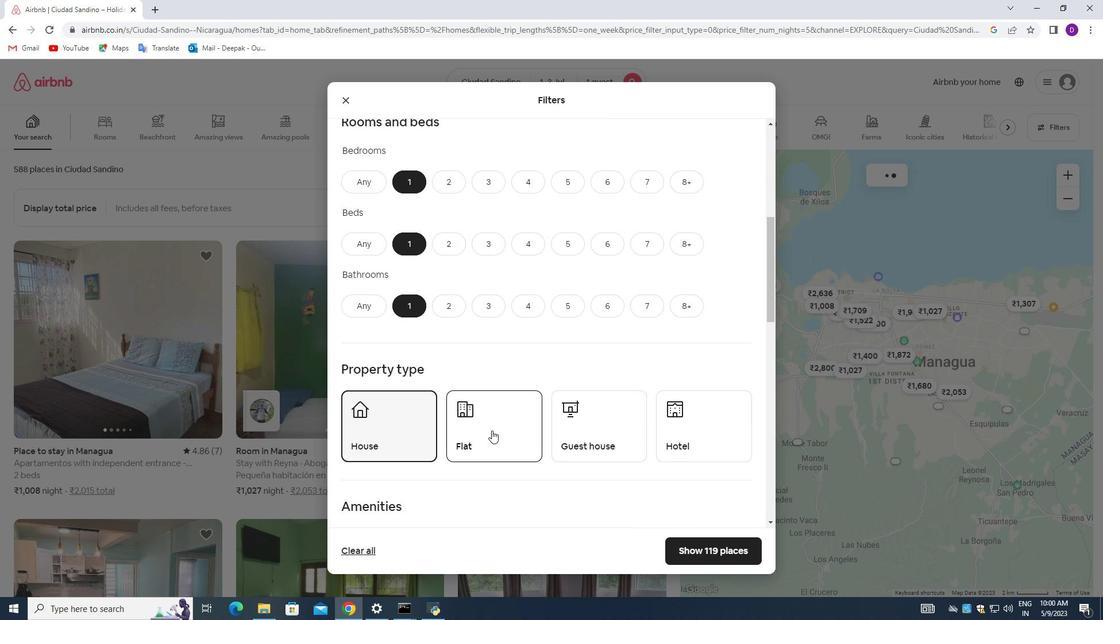 
Action: Mouse moved to (502, 407)
Screenshot: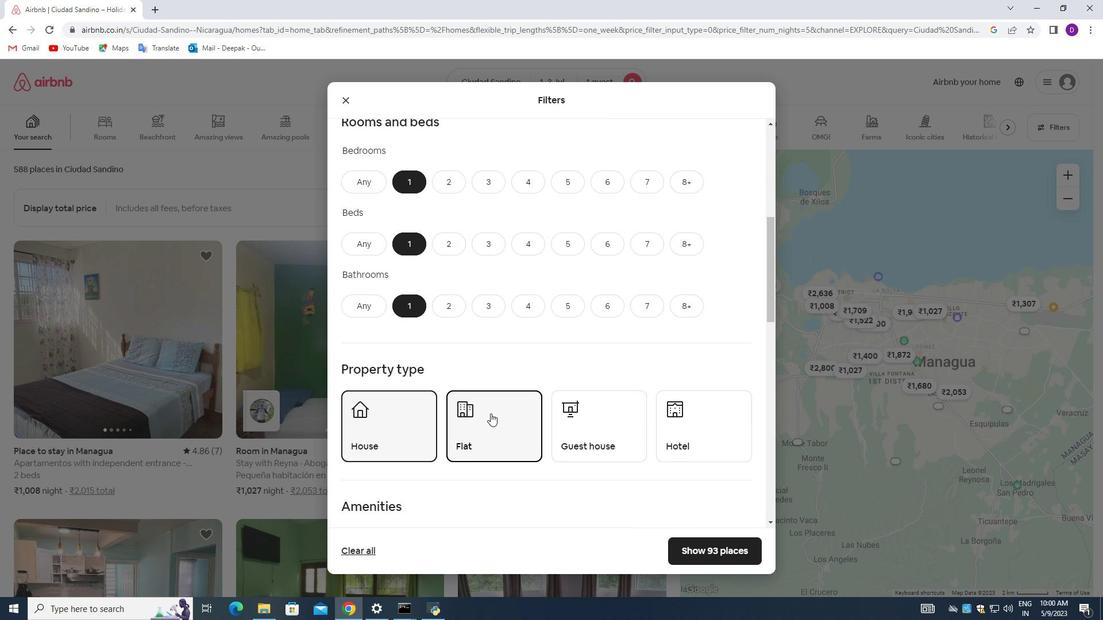
Action: Mouse scrolled (502, 406) with delta (0, 0)
Screenshot: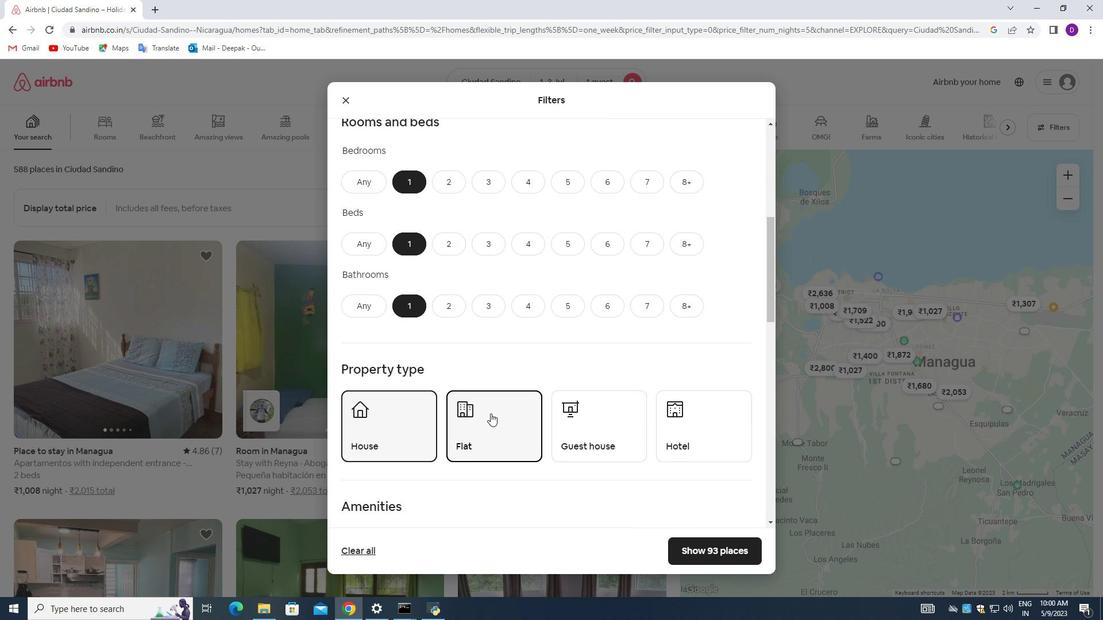 
Action: Mouse moved to (527, 399)
Screenshot: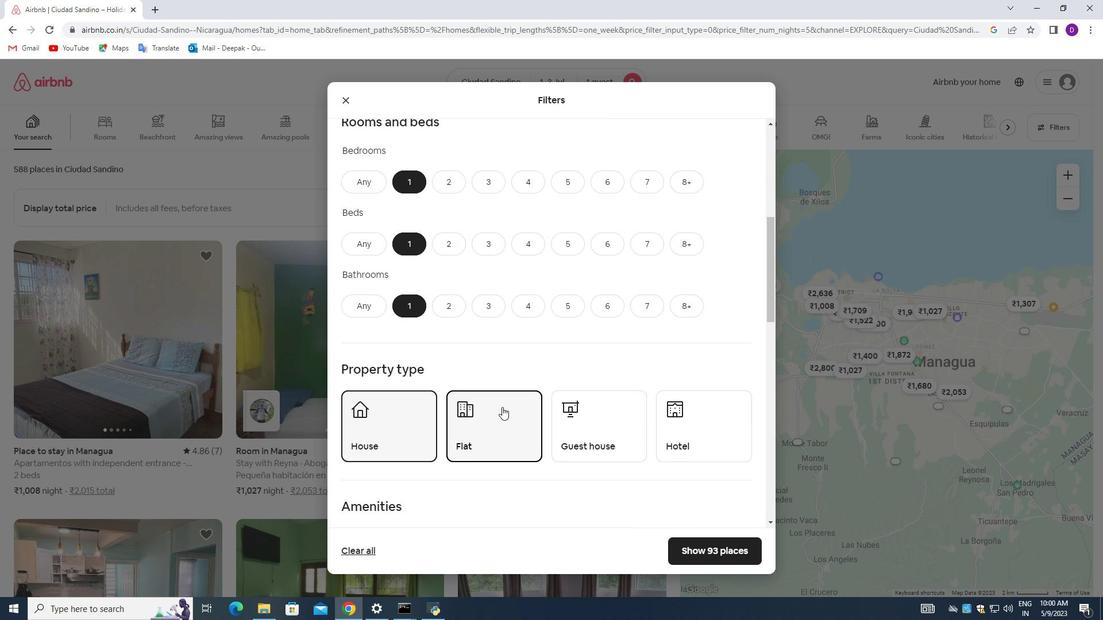 
Action: Mouse scrolled (527, 399) with delta (0, 0)
Screenshot: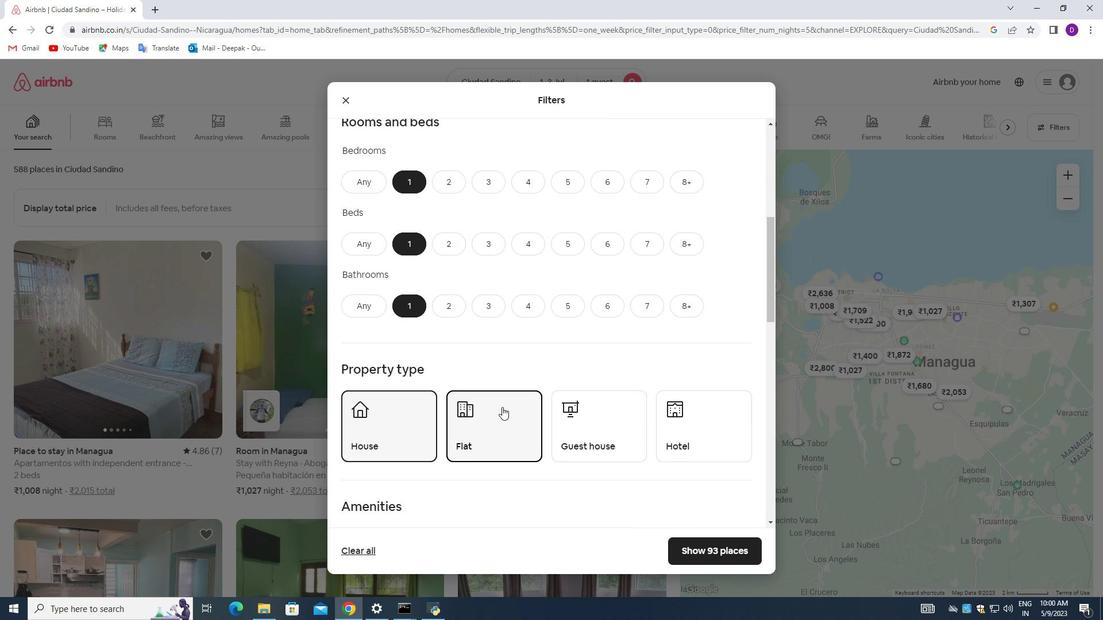 
Action: Mouse moved to (609, 316)
Screenshot: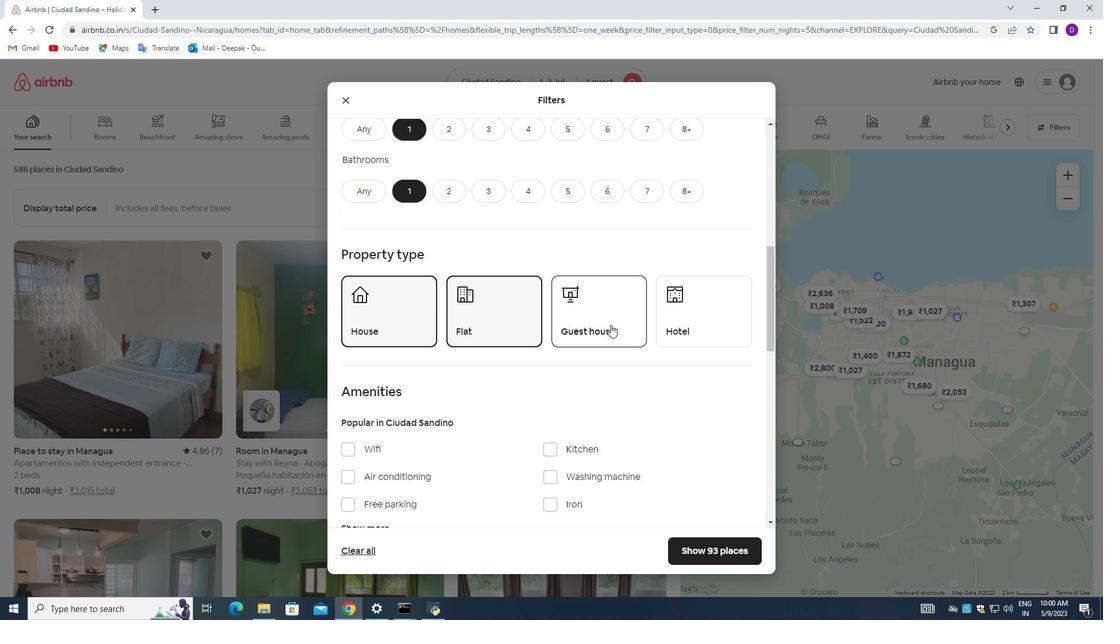 
Action: Mouse pressed left at (609, 316)
Screenshot: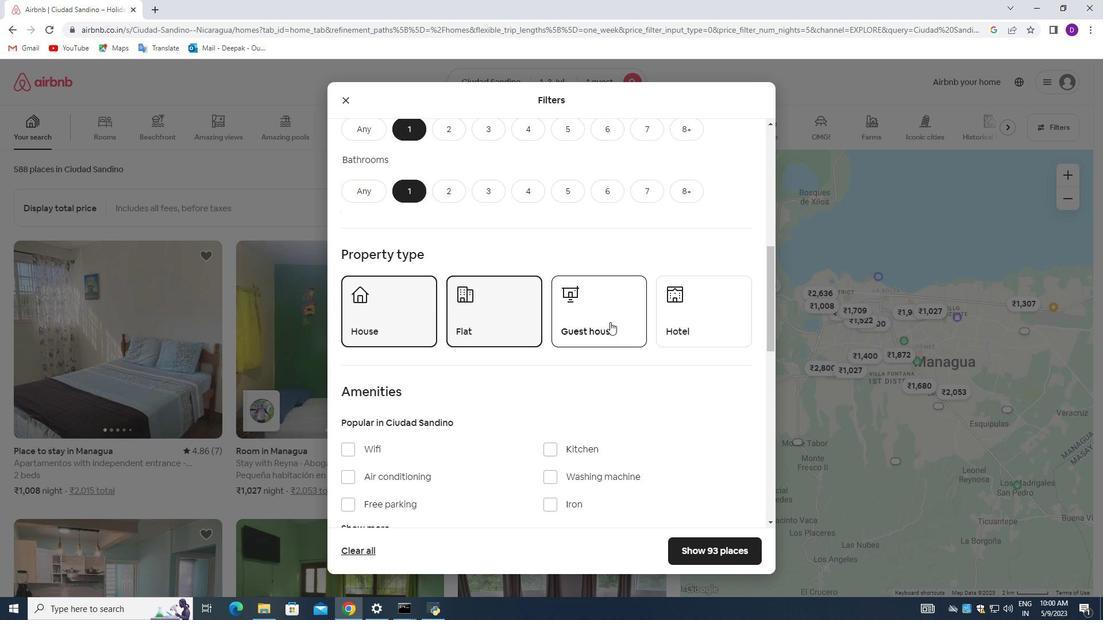 
Action: Mouse moved to (699, 312)
Screenshot: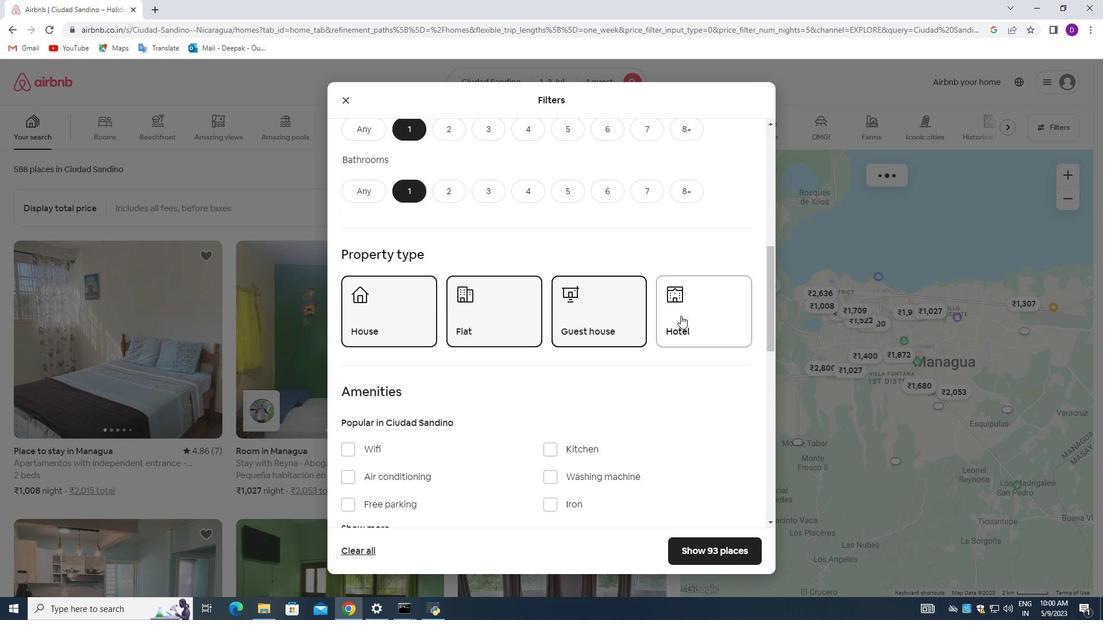 
Action: Mouse pressed left at (699, 312)
Screenshot: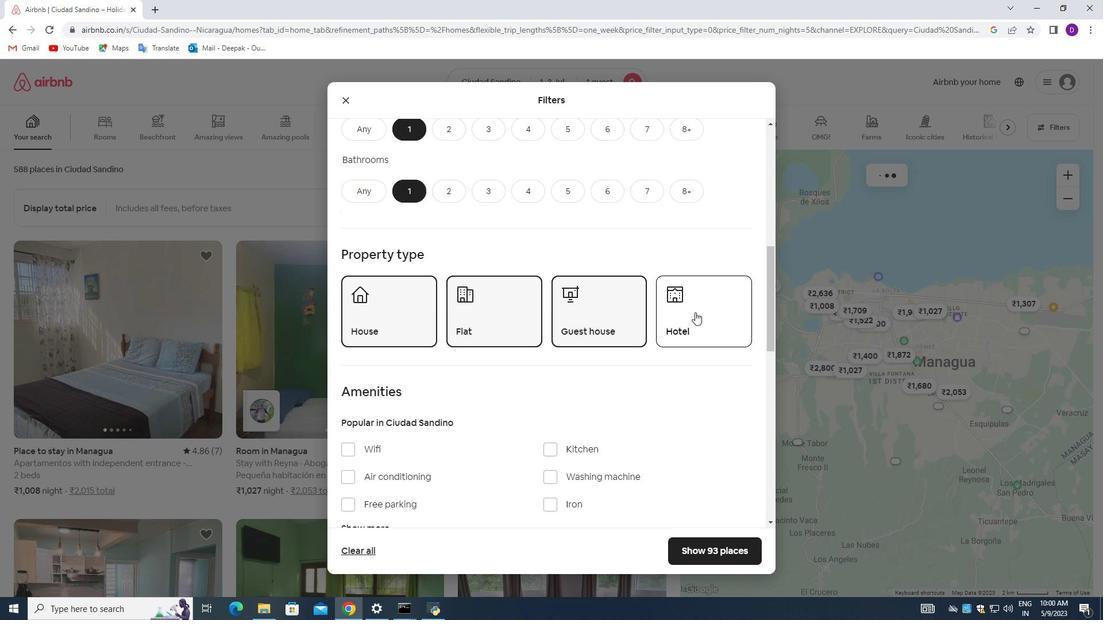 
Action: Mouse moved to (392, 411)
Screenshot: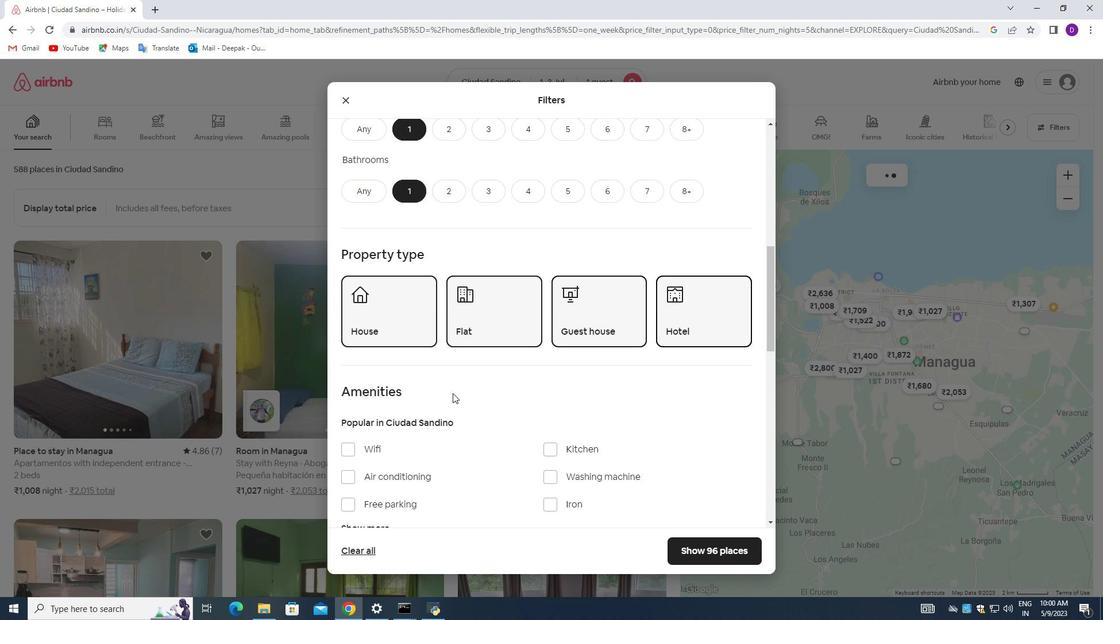 
Action: Mouse scrolled (392, 410) with delta (0, 0)
Screenshot: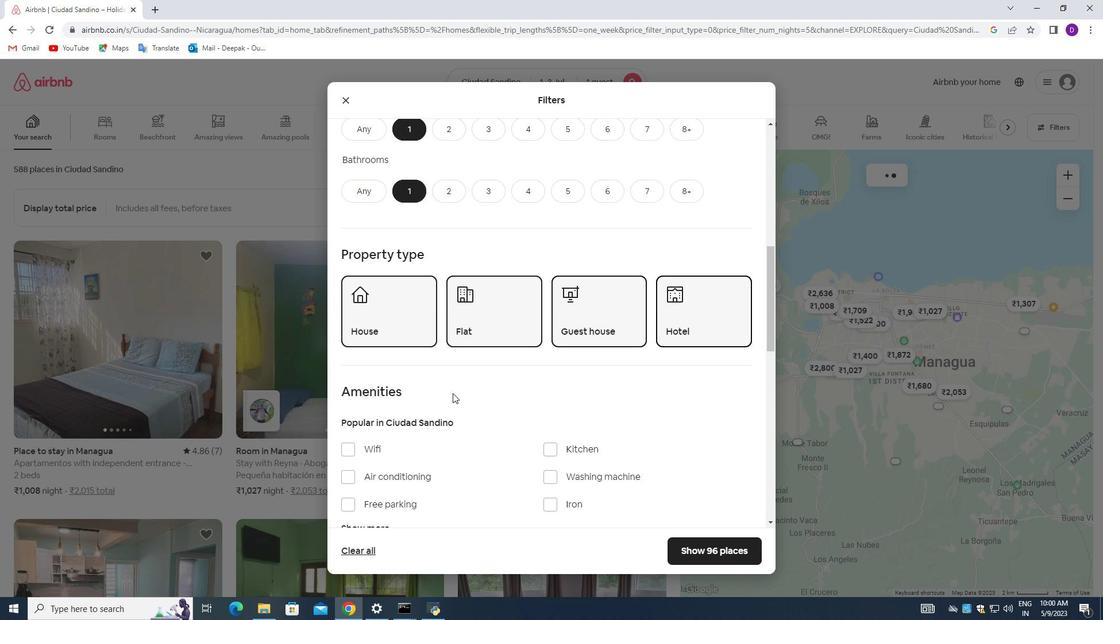 
Action: Mouse moved to (393, 411)
Screenshot: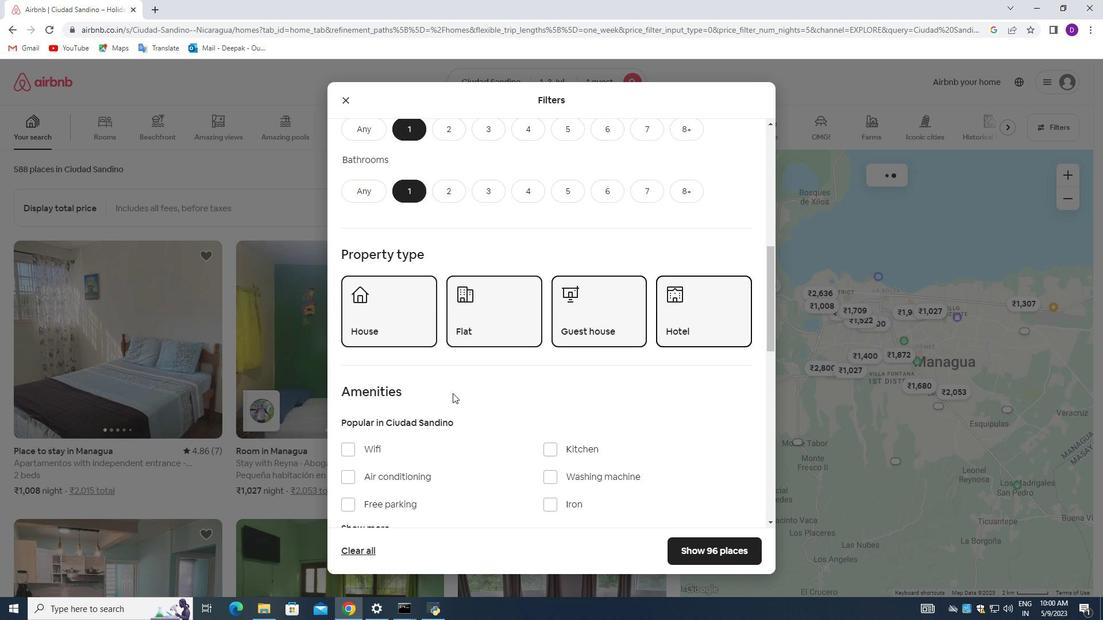 
Action: Mouse scrolled (393, 410) with delta (0, 0)
Screenshot: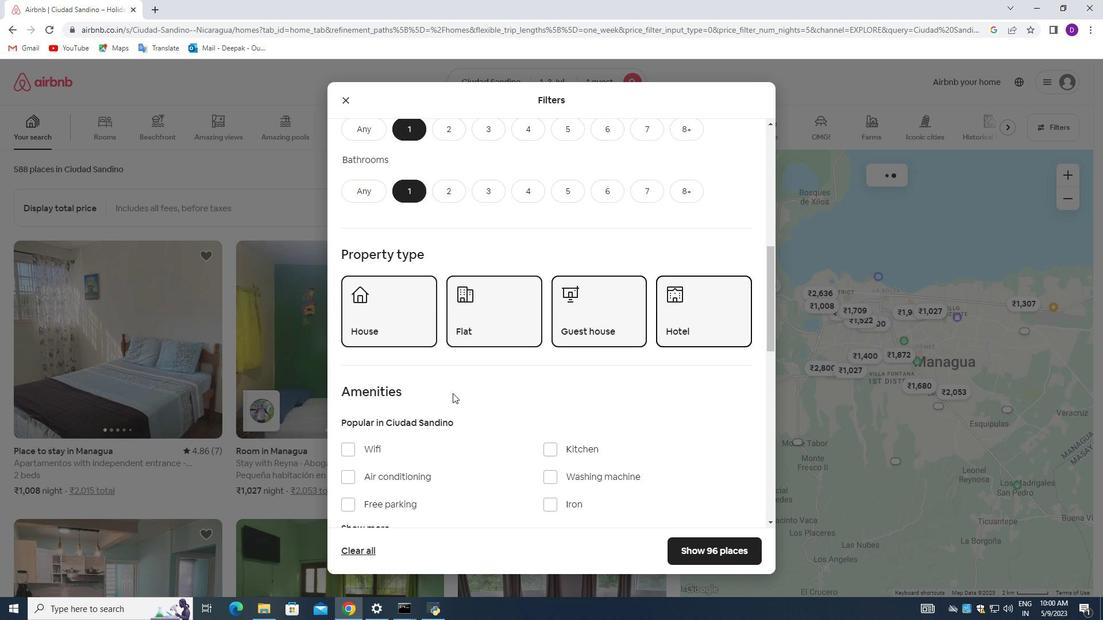 
Action: Mouse moved to (393, 412)
Screenshot: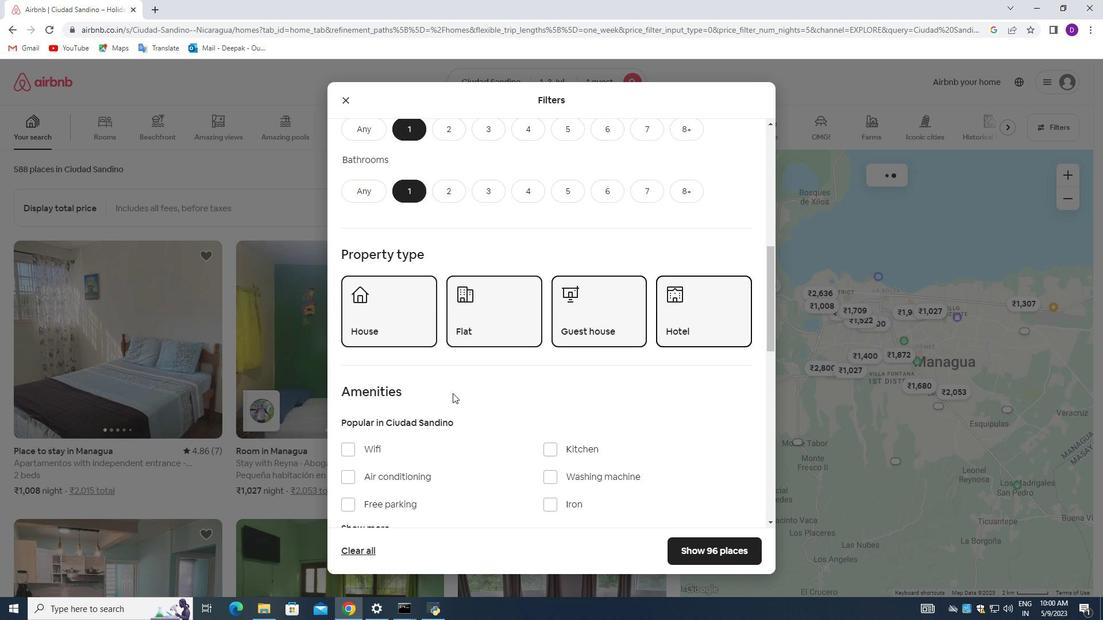 
Action: Mouse scrolled (393, 411) with delta (0, 0)
Screenshot: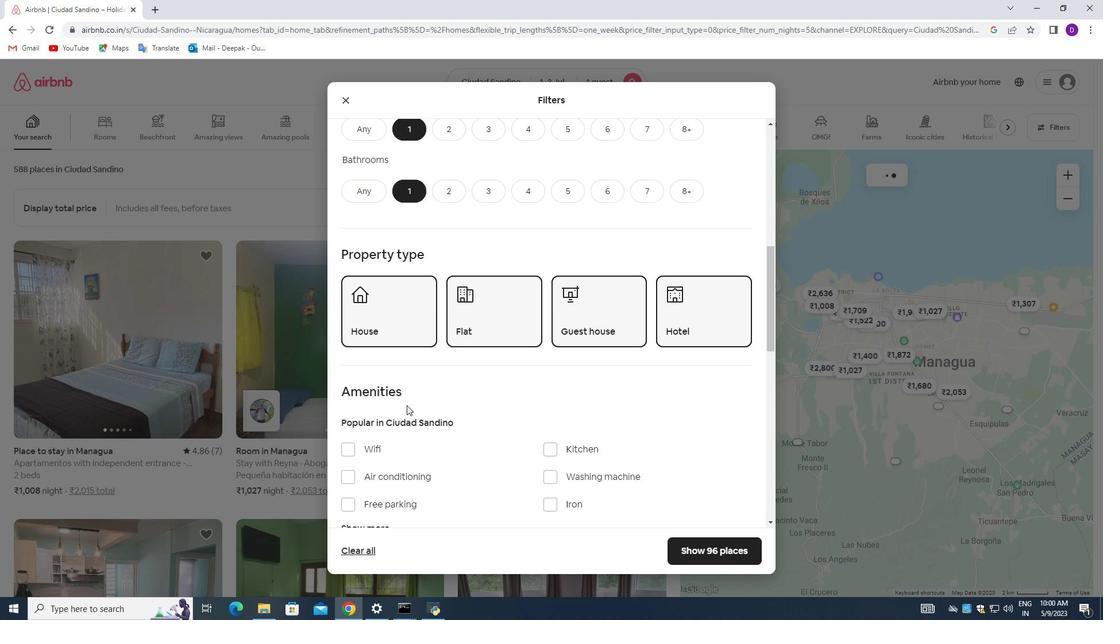 
Action: Mouse moved to (350, 278)
Screenshot: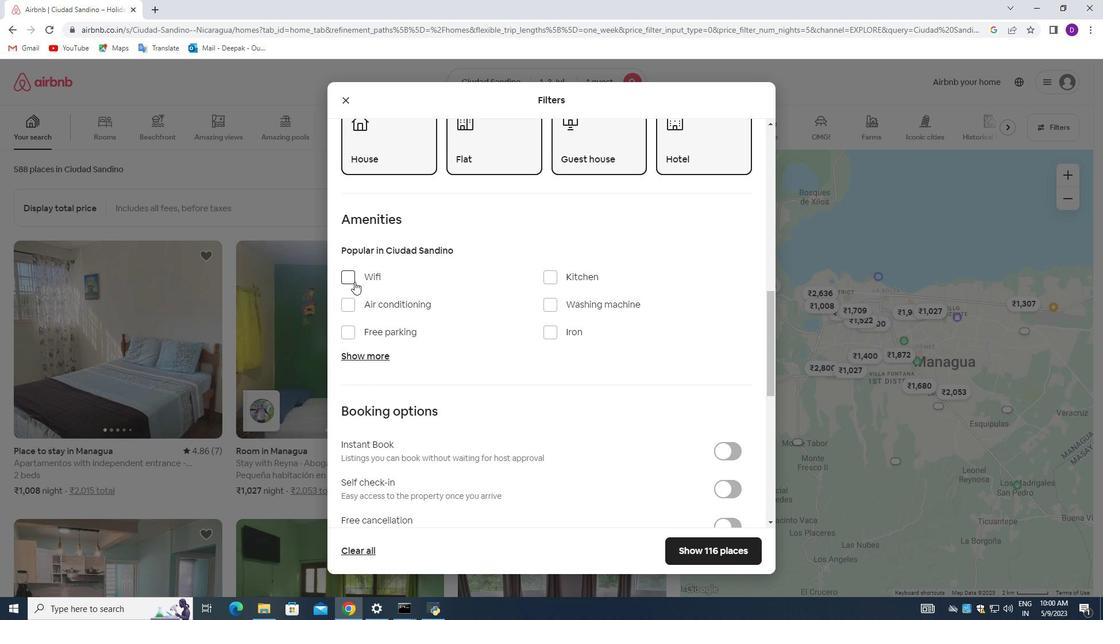 
Action: Mouse pressed left at (350, 278)
Screenshot: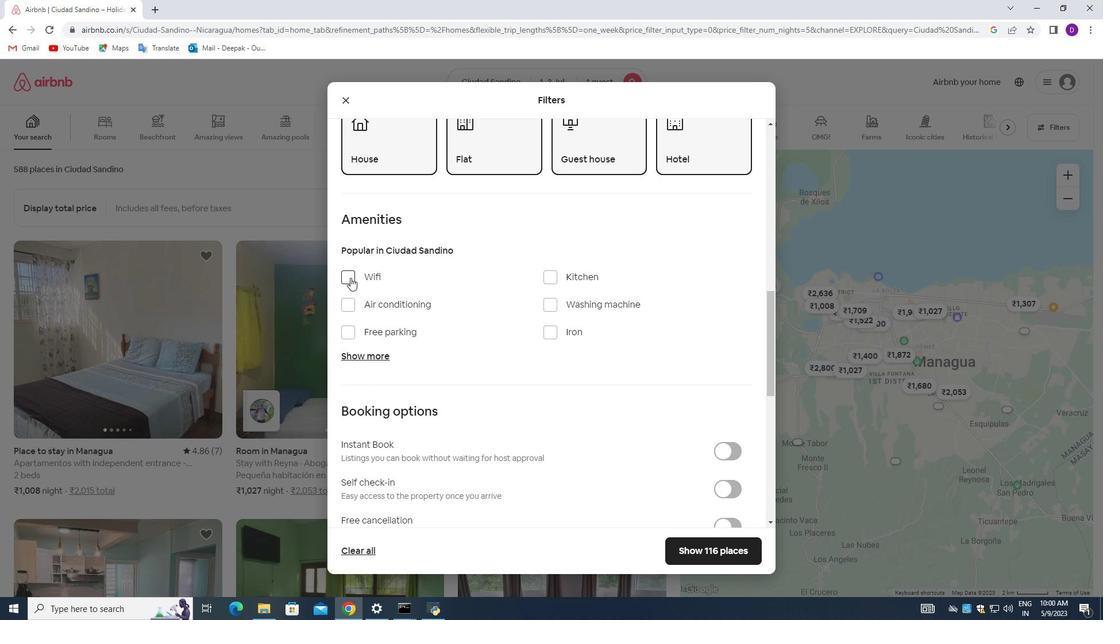 
Action: Mouse moved to (544, 295)
Screenshot: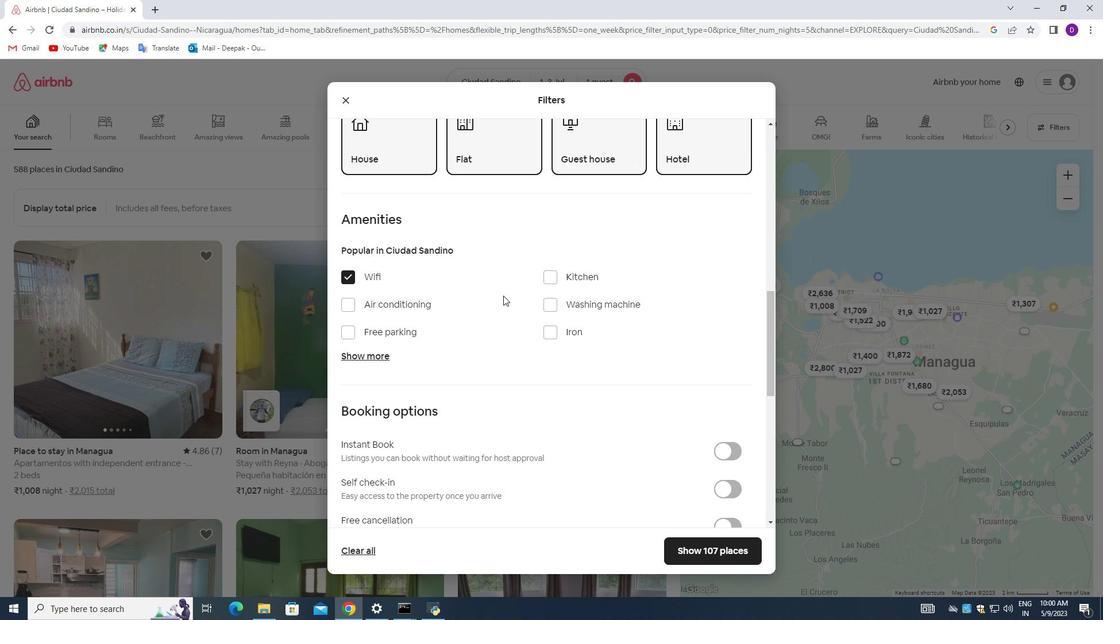 
Action: Mouse scrolled (544, 295) with delta (0, 0)
Screenshot: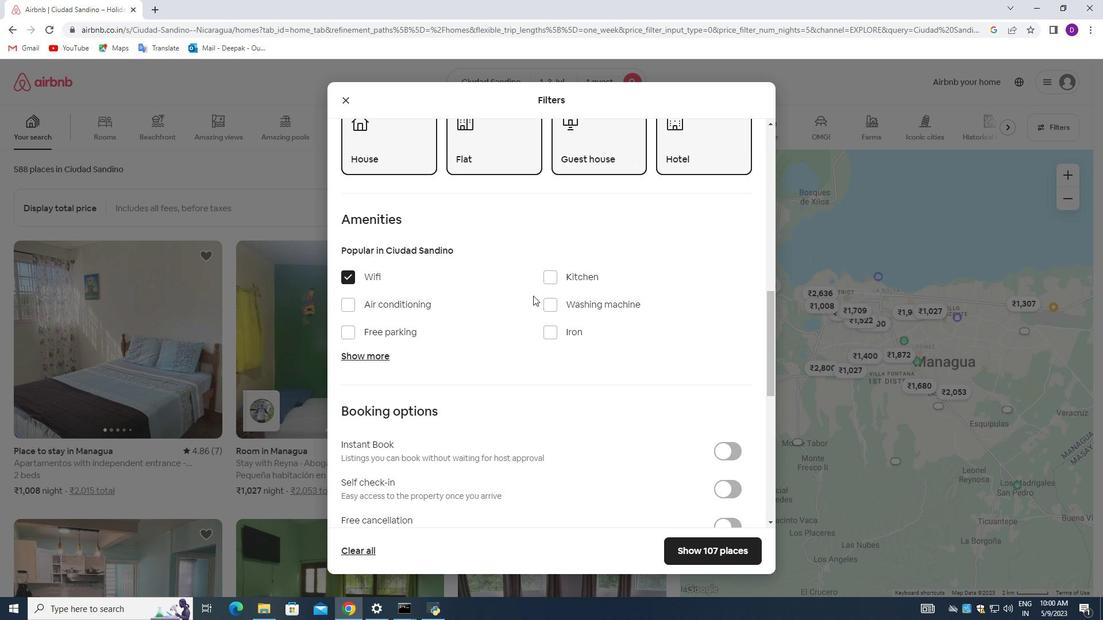
Action: Mouse scrolled (544, 295) with delta (0, 0)
Screenshot: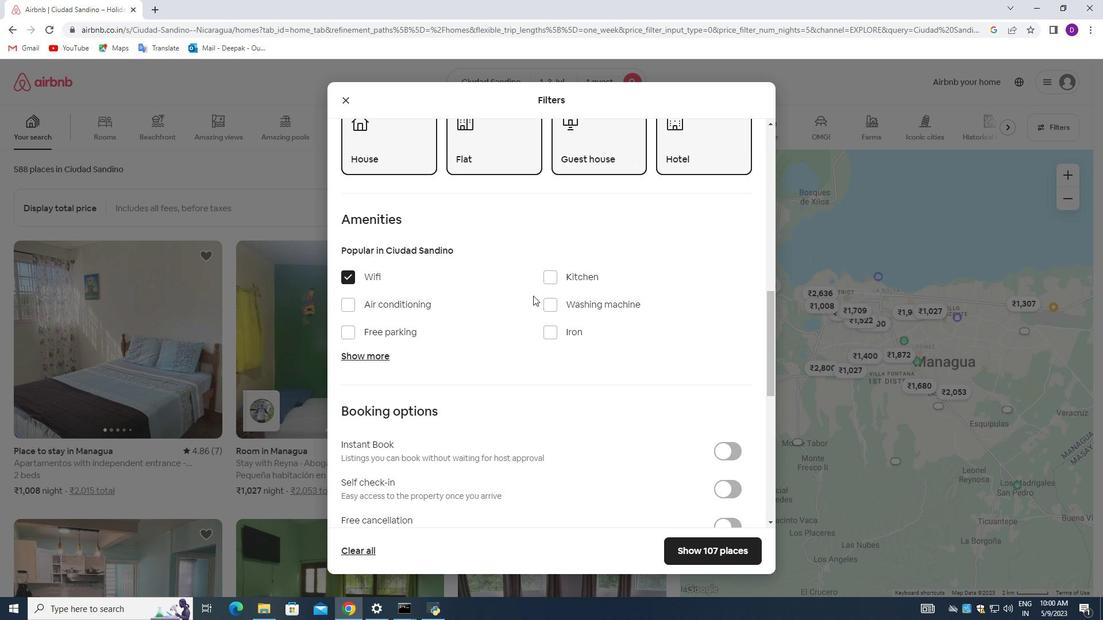 
Action: Mouse scrolled (544, 295) with delta (0, 0)
Screenshot: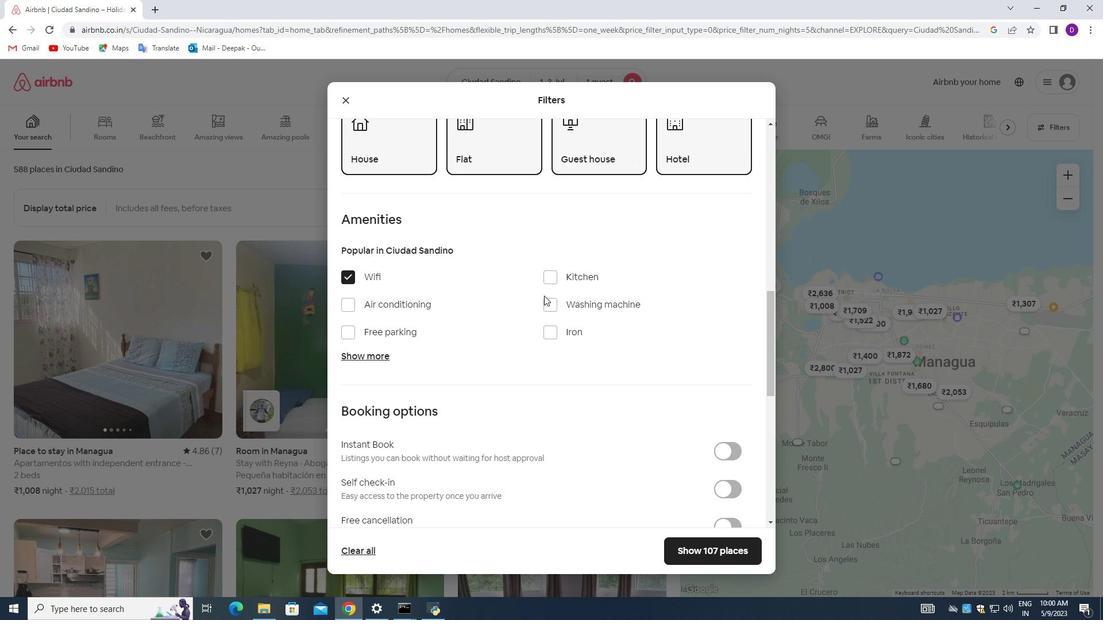 
Action: Mouse moved to (726, 318)
Screenshot: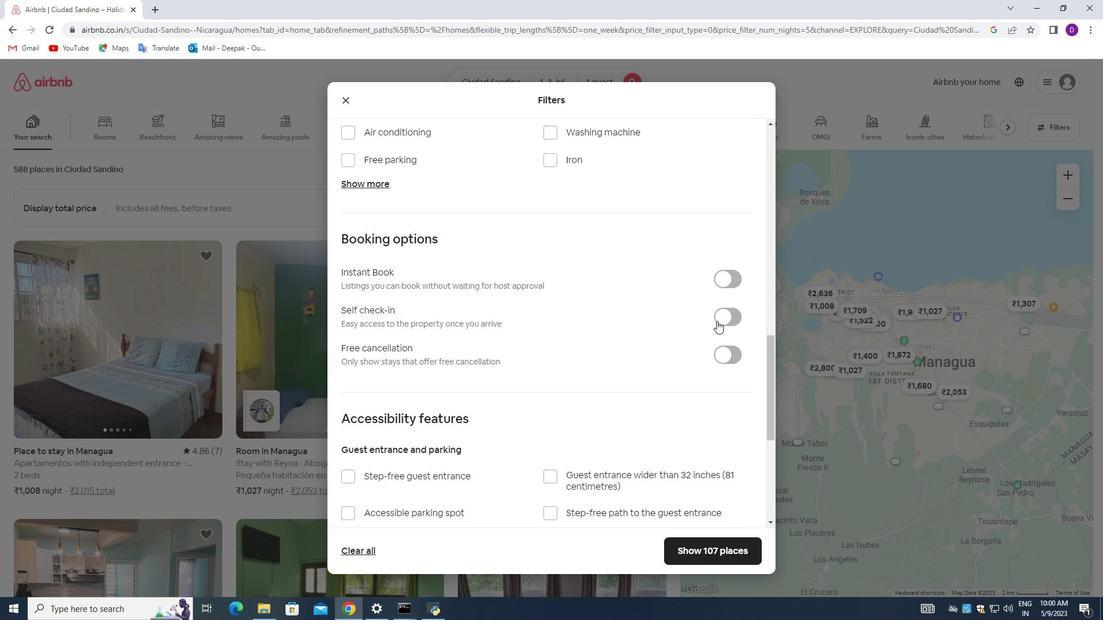 
Action: Mouse pressed left at (726, 318)
Screenshot: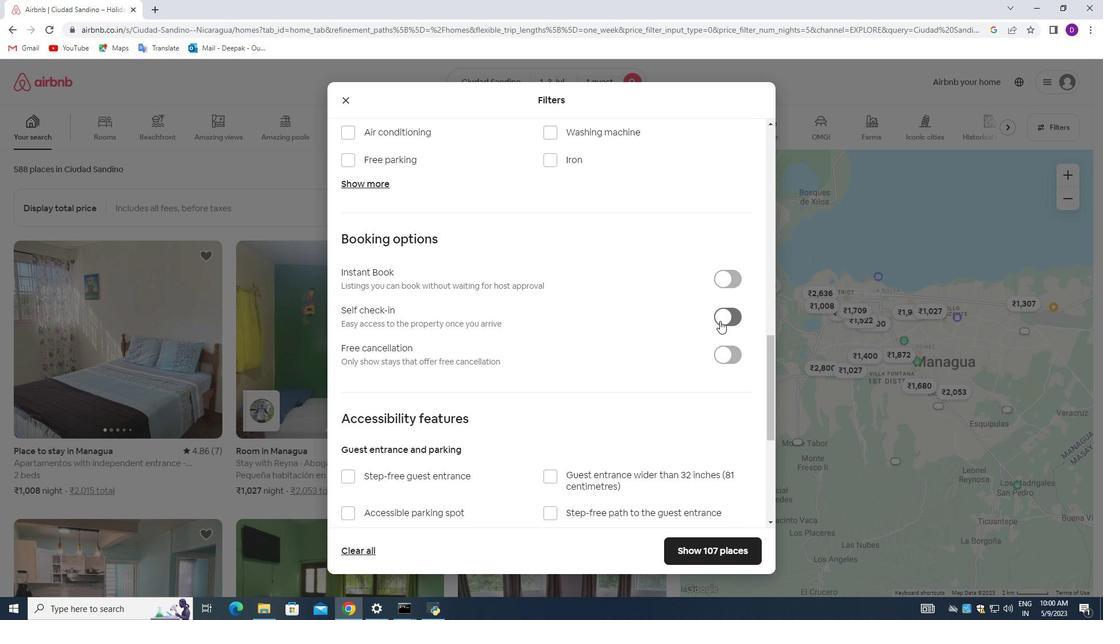 
Action: Mouse moved to (510, 360)
Screenshot: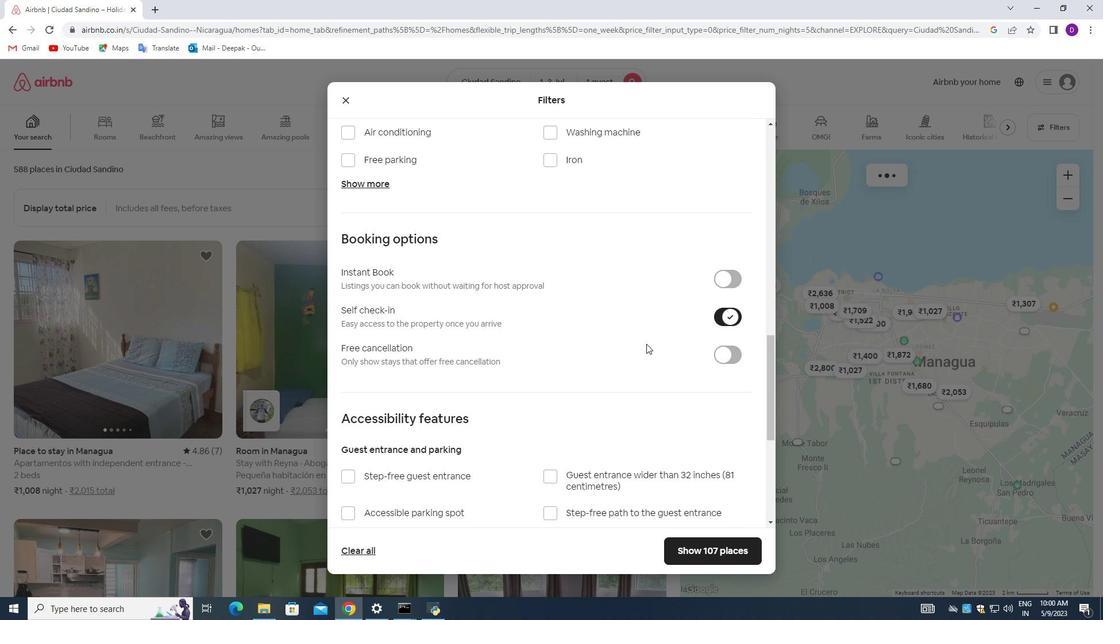 
Action: Mouse scrolled (510, 359) with delta (0, 0)
Screenshot: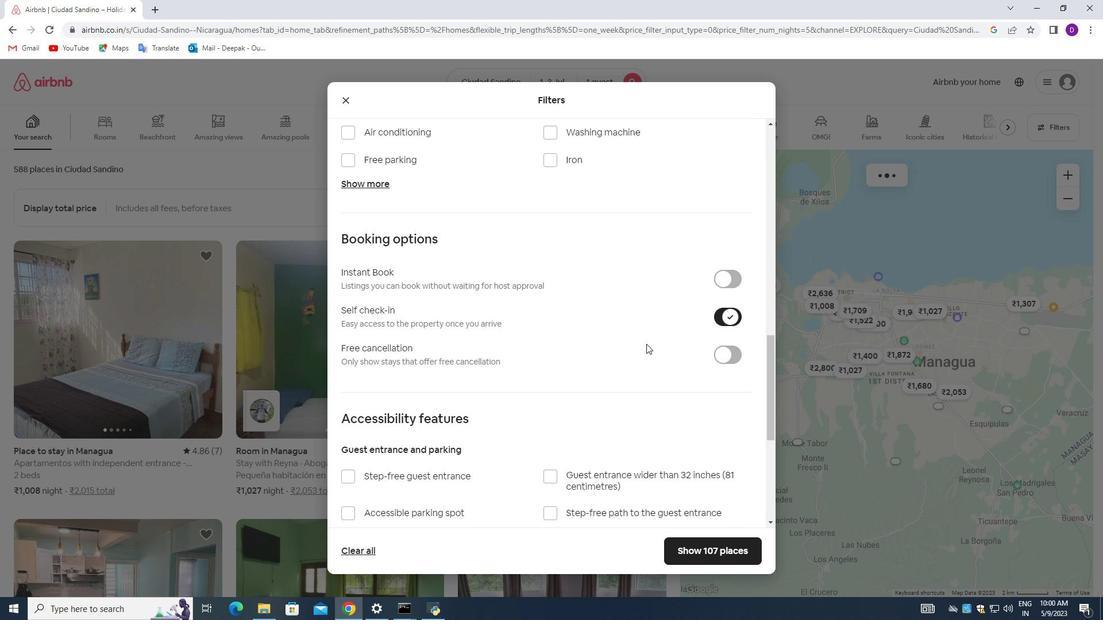
Action: Mouse scrolled (510, 359) with delta (0, 0)
Screenshot: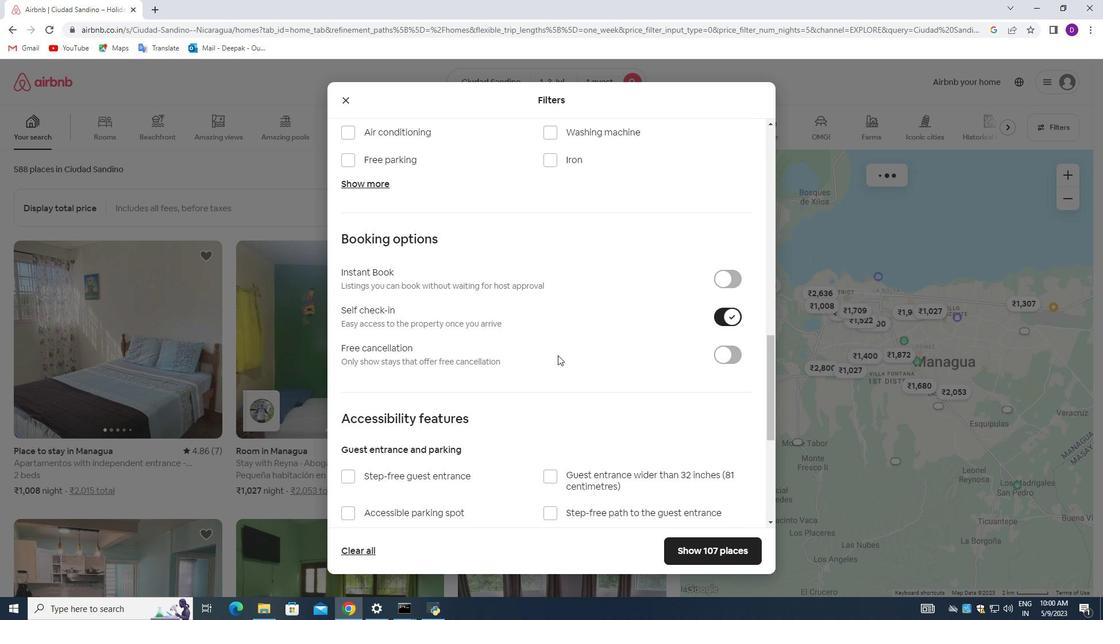 
Action: Mouse moved to (509, 360)
Screenshot: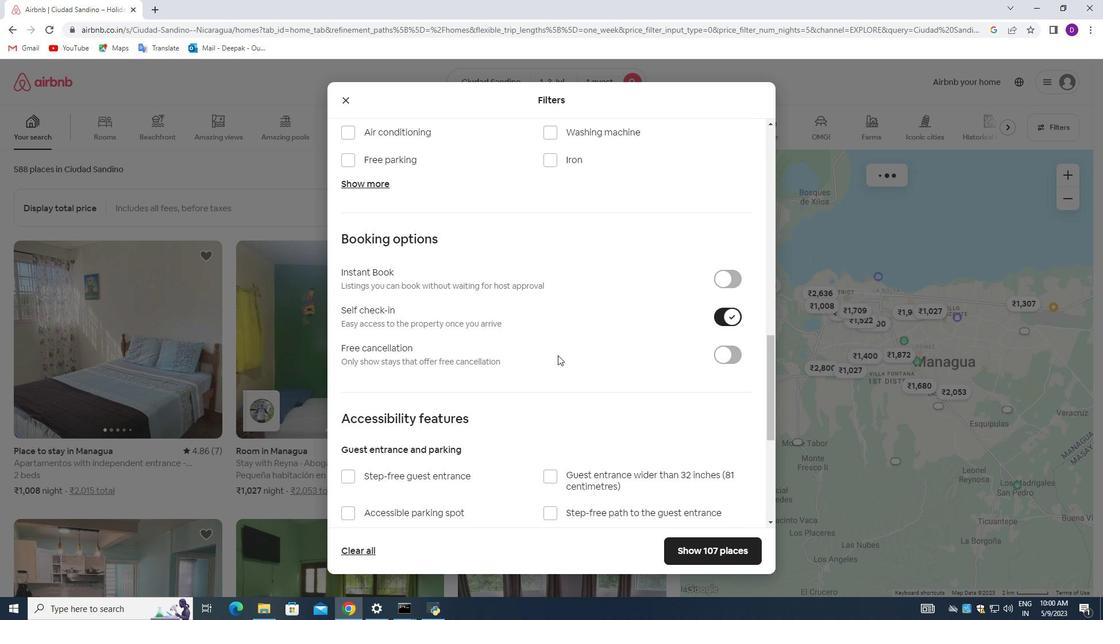 
Action: Mouse scrolled (509, 359) with delta (0, 0)
Screenshot: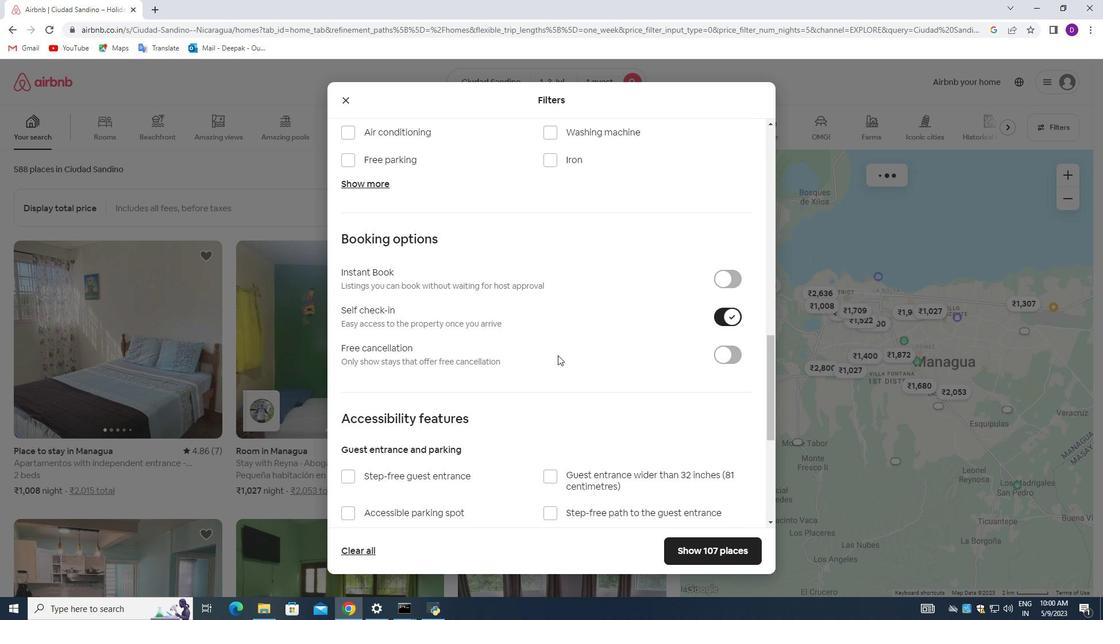
Action: Mouse moved to (503, 361)
Screenshot: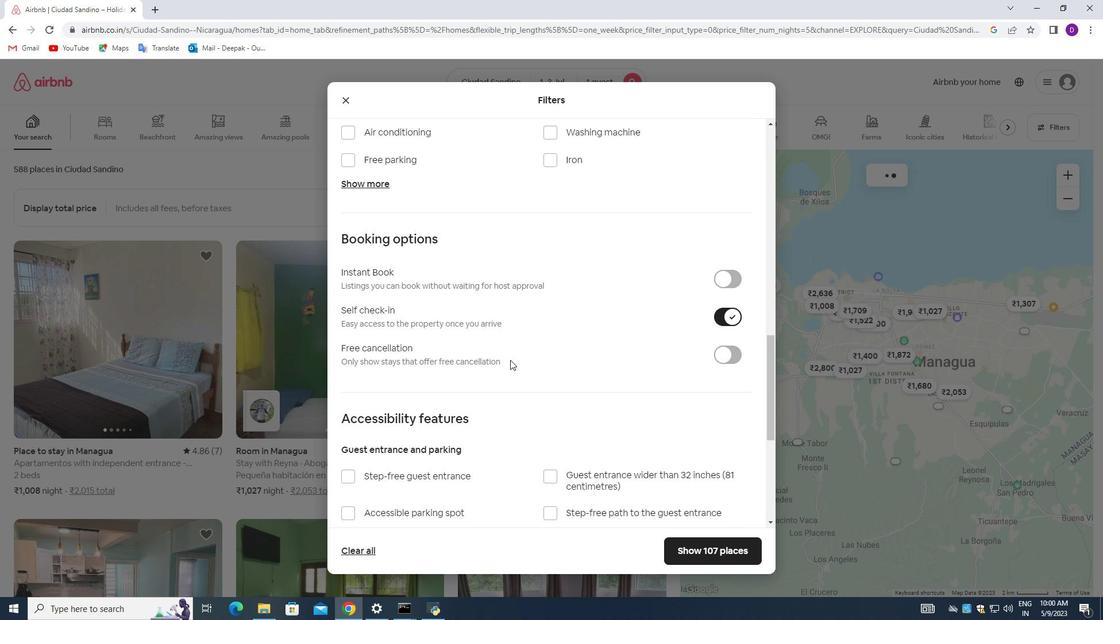 
Action: Mouse scrolled (506, 360) with delta (0, 0)
Screenshot: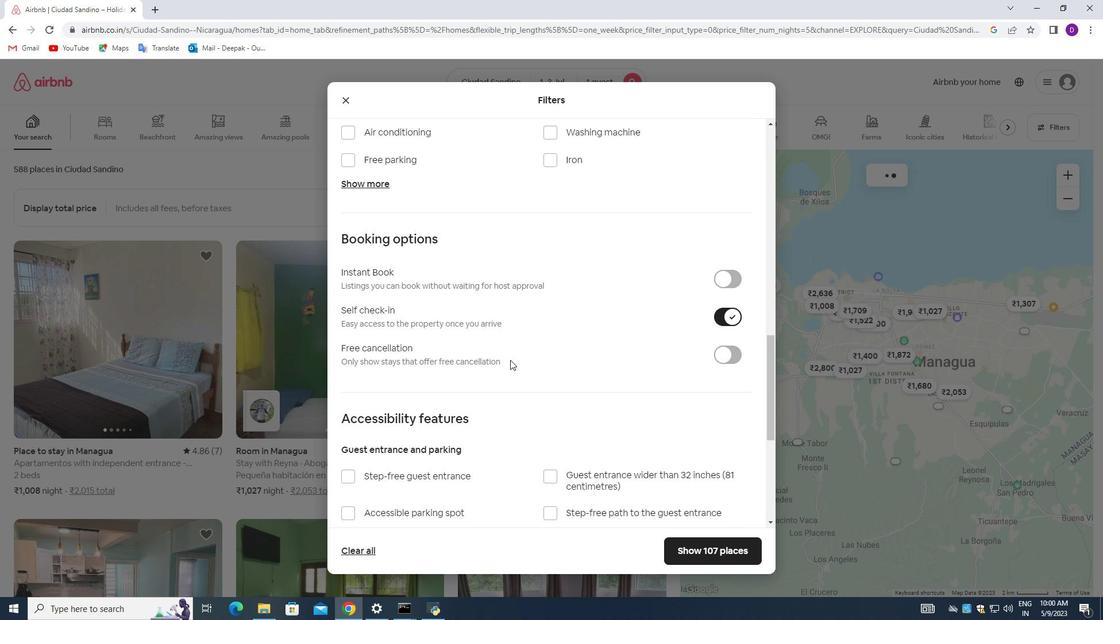 
Action: Mouse moved to (483, 360)
Screenshot: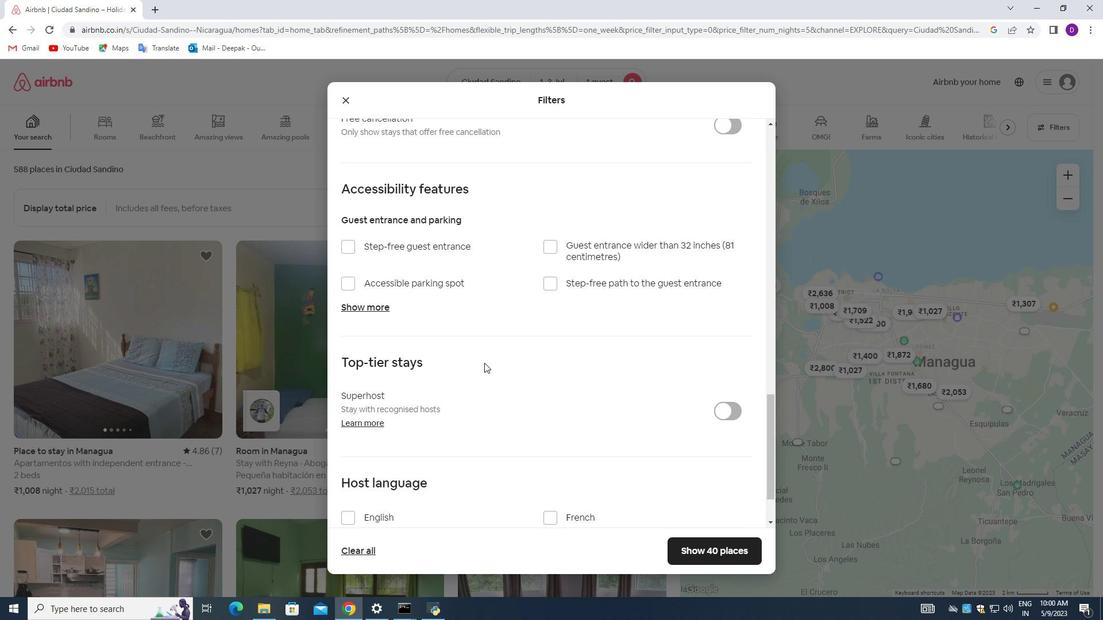 
Action: Mouse scrolled (483, 360) with delta (0, 0)
Screenshot: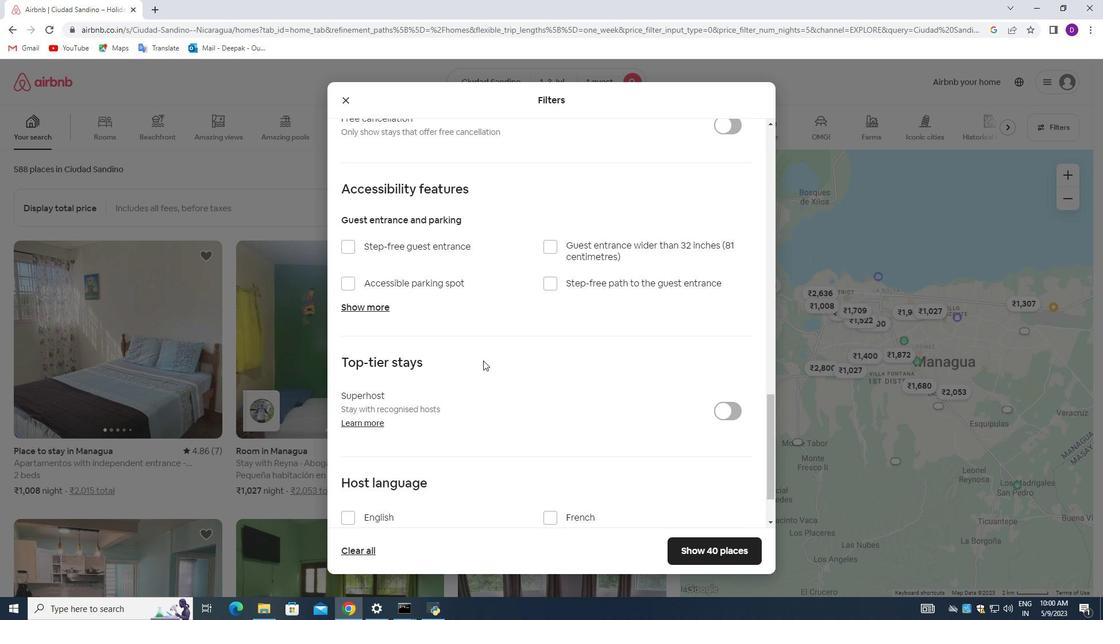 
Action: Mouse scrolled (483, 360) with delta (0, 0)
Screenshot: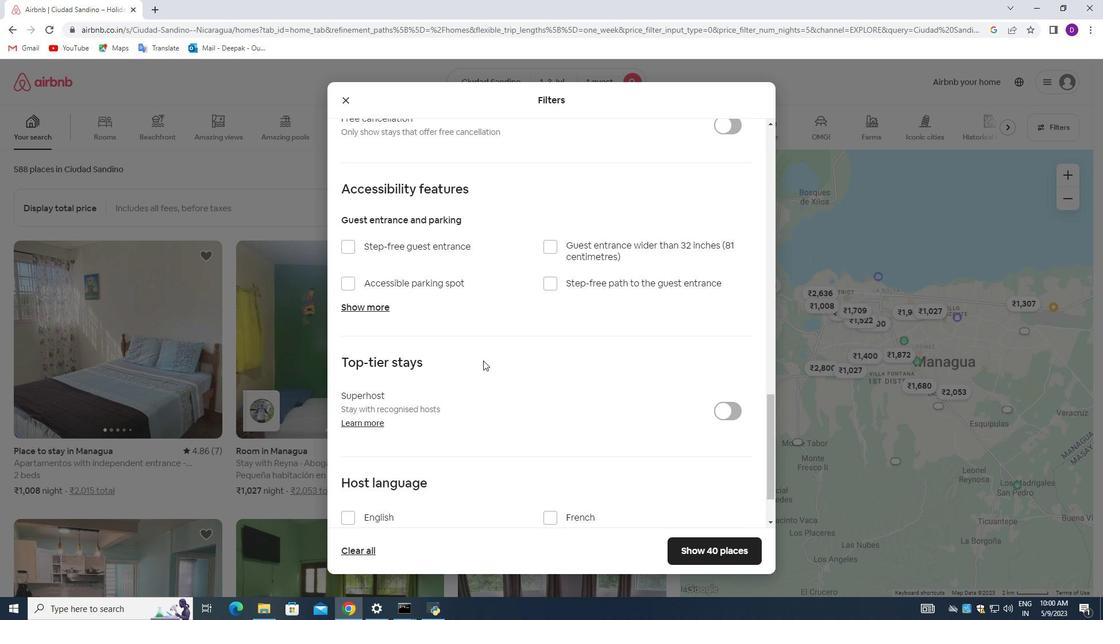 
Action: Mouse scrolled (483, 360) with delta (0, 0)
Screenshot: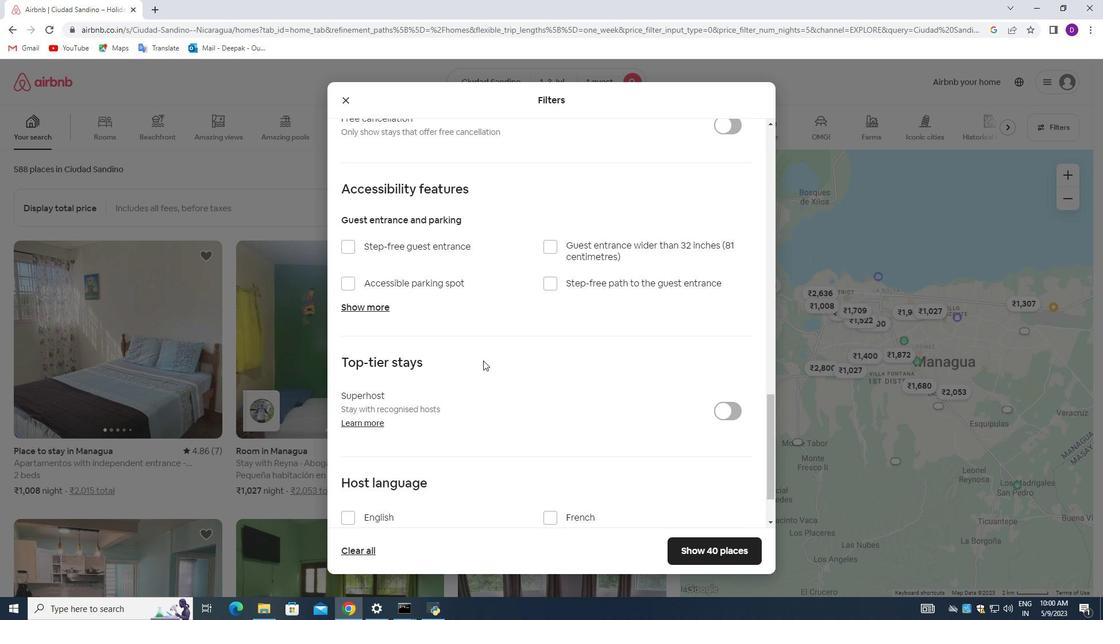 
Action: Mouse moved to (349, 447)
Screenshot: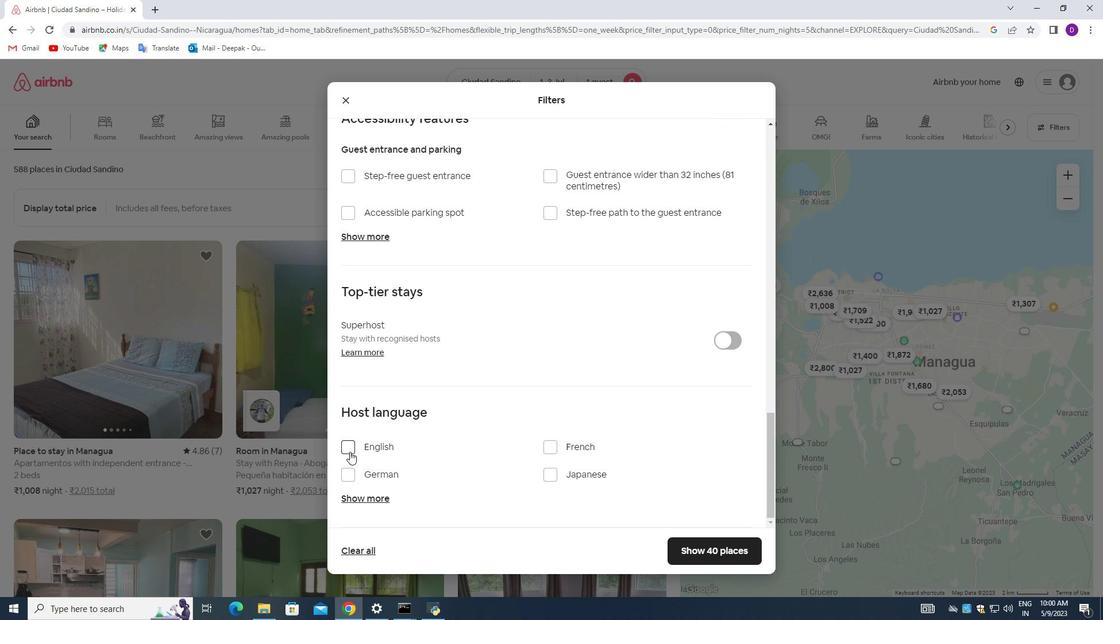 
Action: Mouse pressed left at (349, 447)
Screenshot: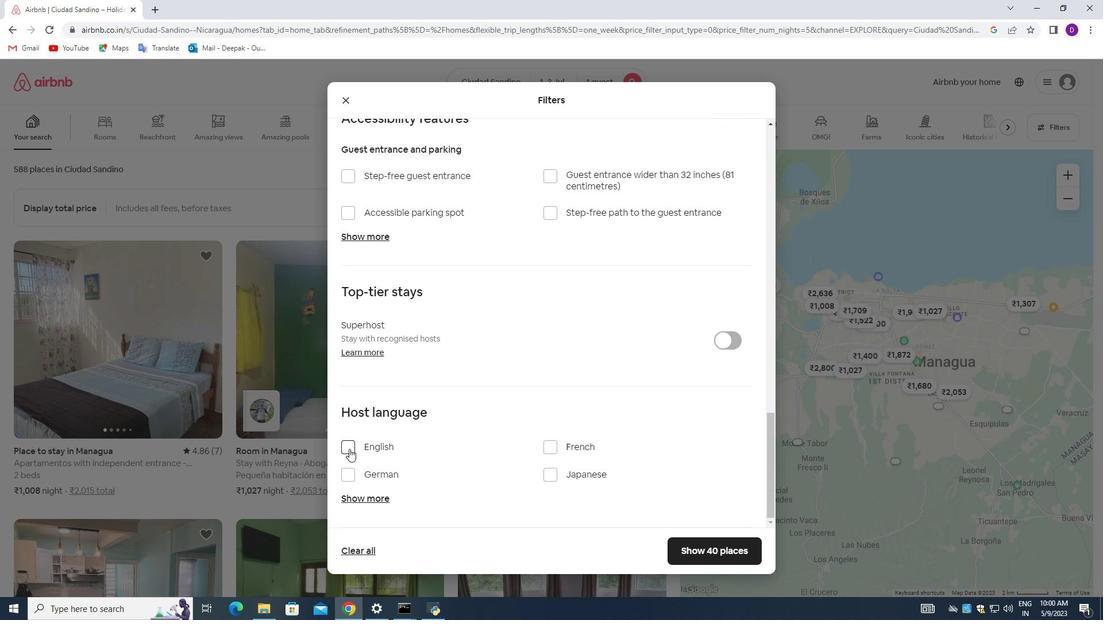 
Action: Mouse moved to (700, 543)
Screenshot: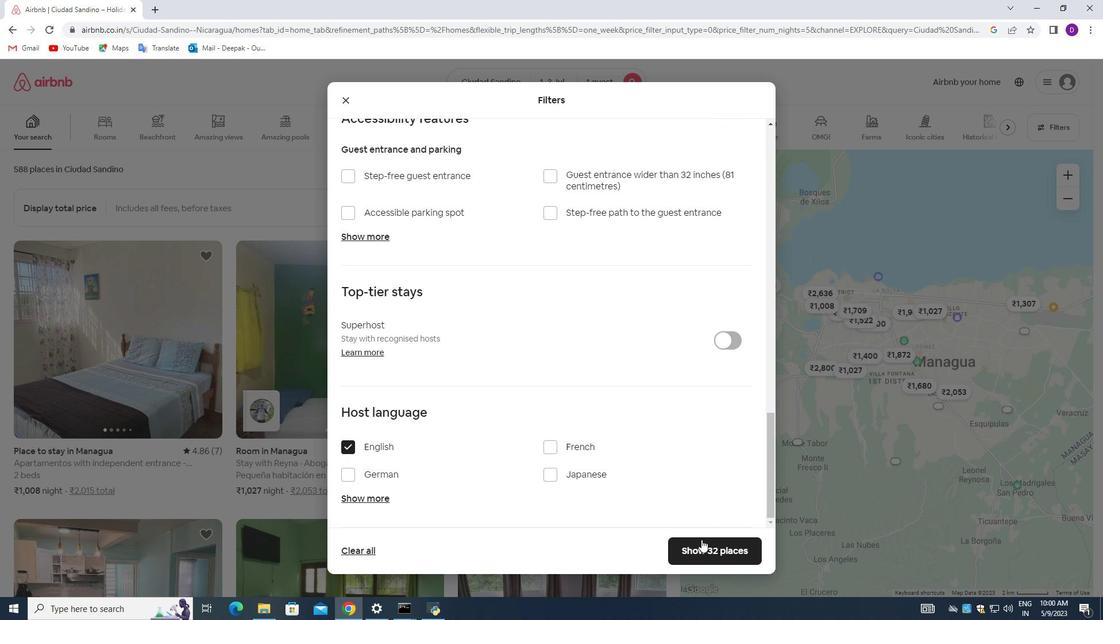 
Action: Mouse pressed left at (700, 543)
Screenshot: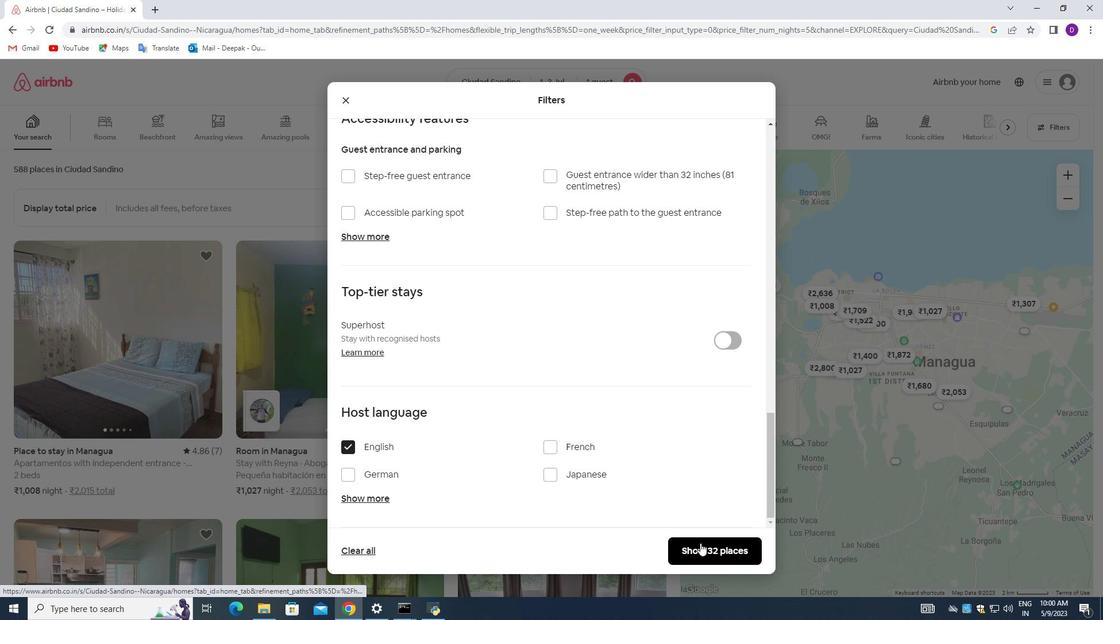 
Action: Mouse moved to (707, 539)
Screenshot: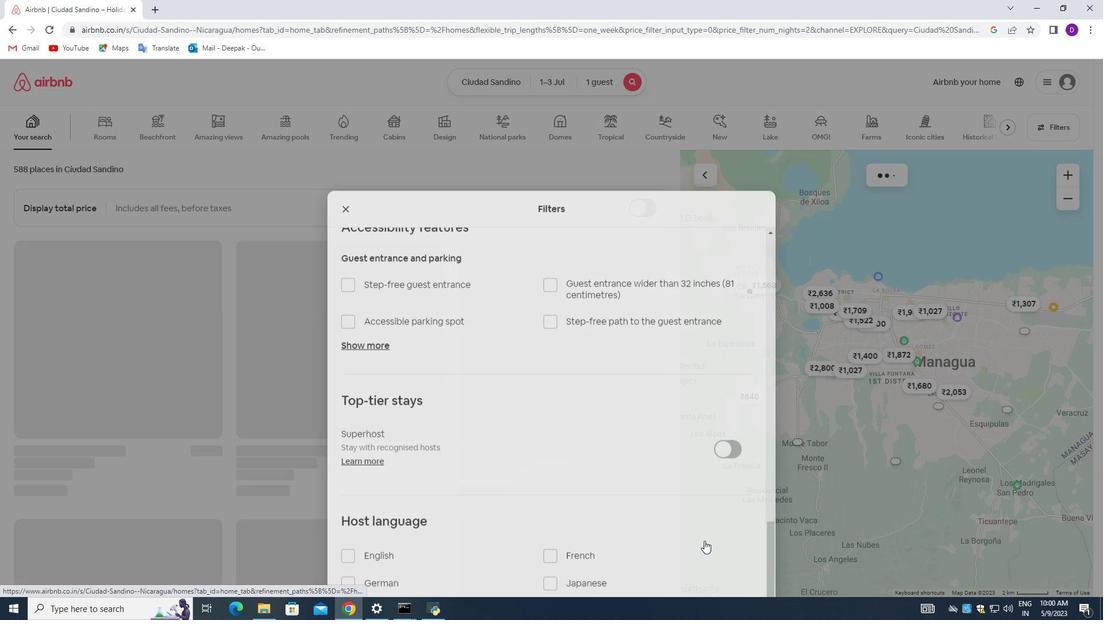 
